 Task: Search one way flight ticket for 3 adults, 3 children in business from Santa Maria: Santa Maria Public Airport (capt G. Allan Hancock Field) to Laramie: Laramie Regional Airport on 5-3-2023. Choice of flights is Emirates. Number of bags: 1 carry on bag and 3 checked bags. Outbound departure time preference is 16:30.
Action: Mouse moved to (337, 143)
Screenshot: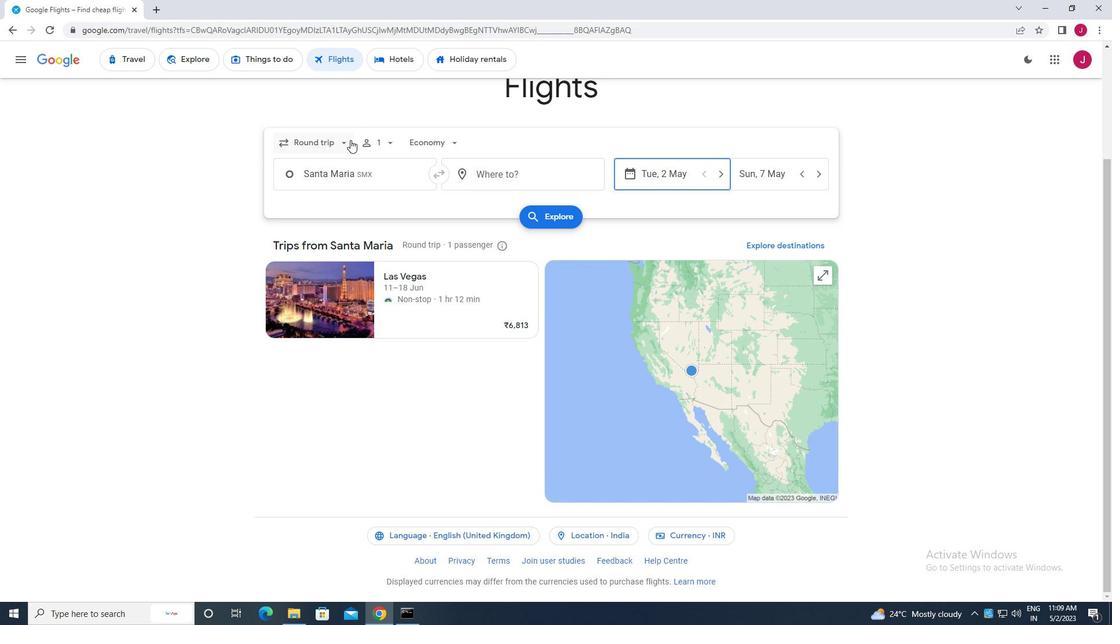 
Action: Mouse pressed left at (337, 143)
Screenshot: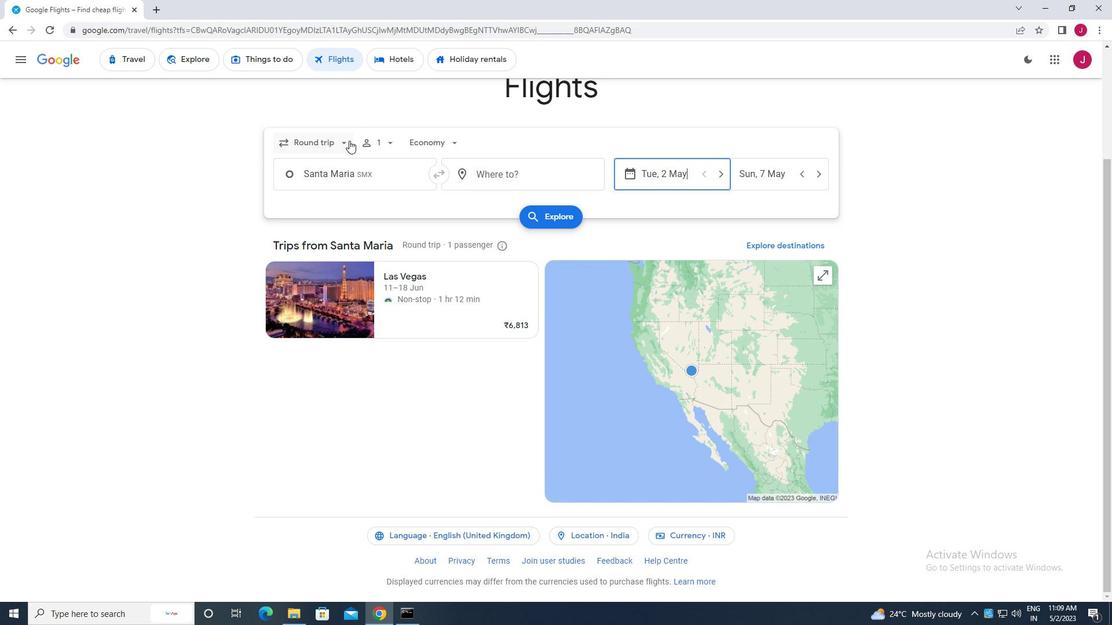 
Action: Mouse moved to (340, 198)
Screenshot: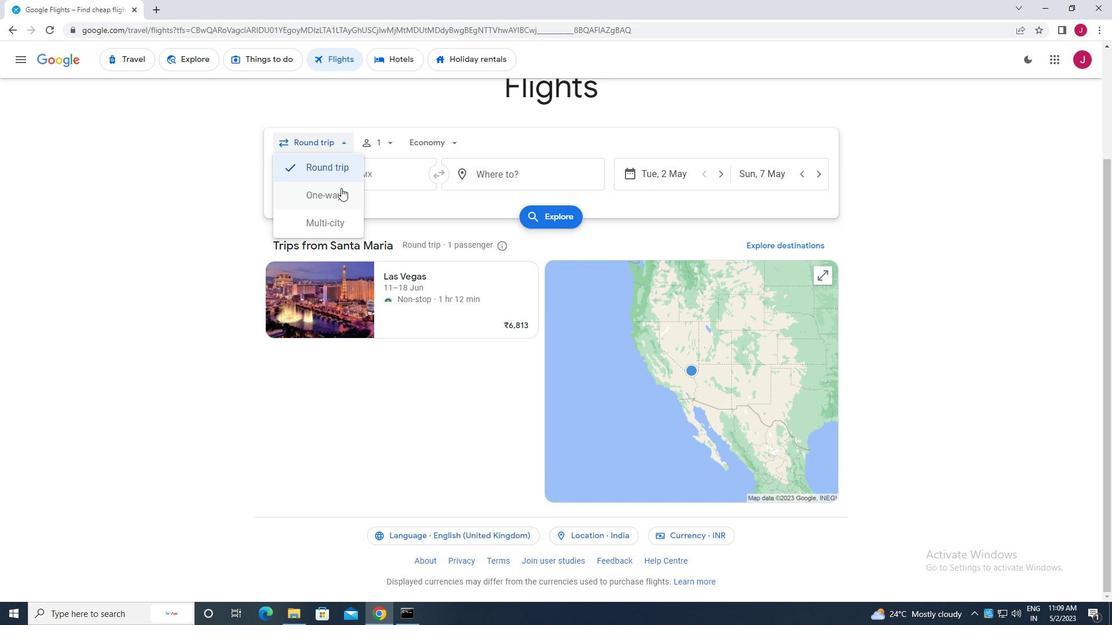 
Action: Mouse pressed left at (340, 198)
Screenshot: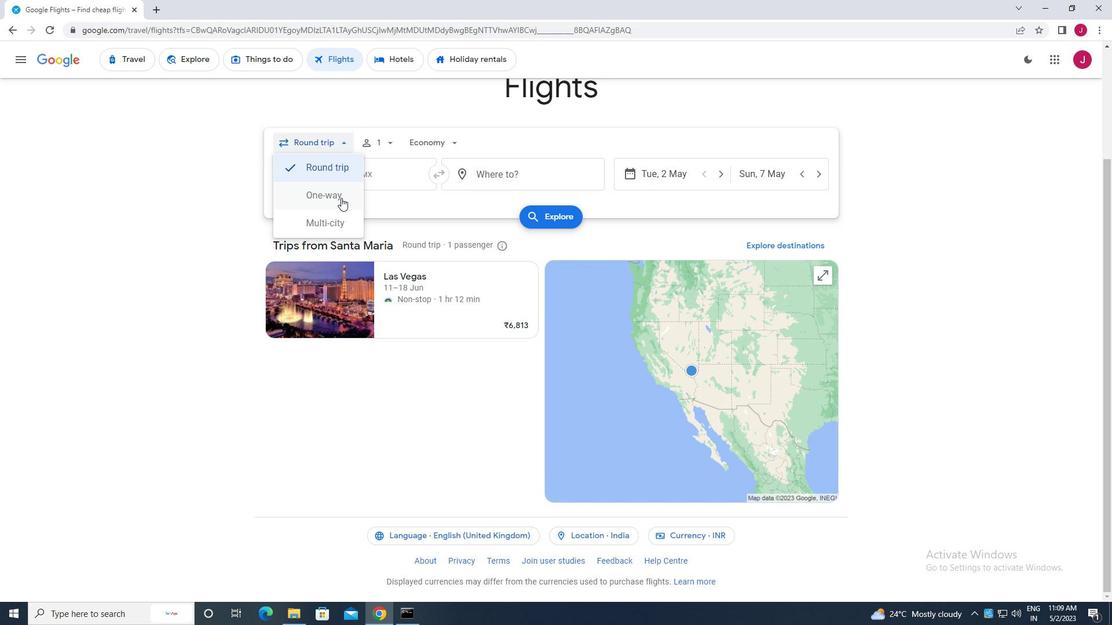 
Action: Mouse moved to (387, 140)
Screenshot: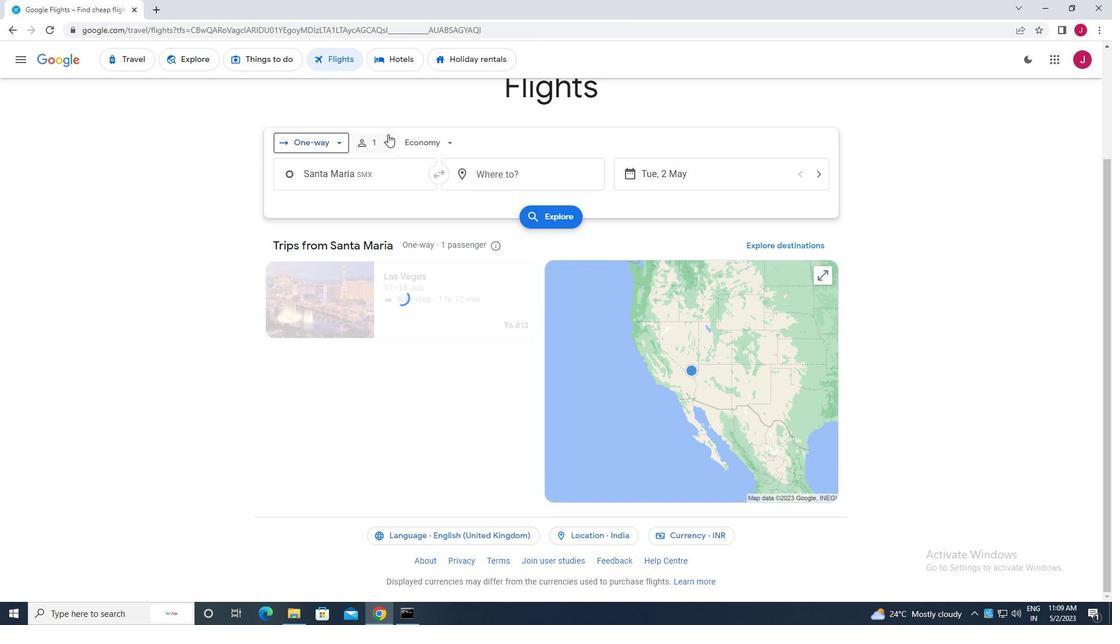 
Action: Mouse pressed left at (387, 140)
Screenshot: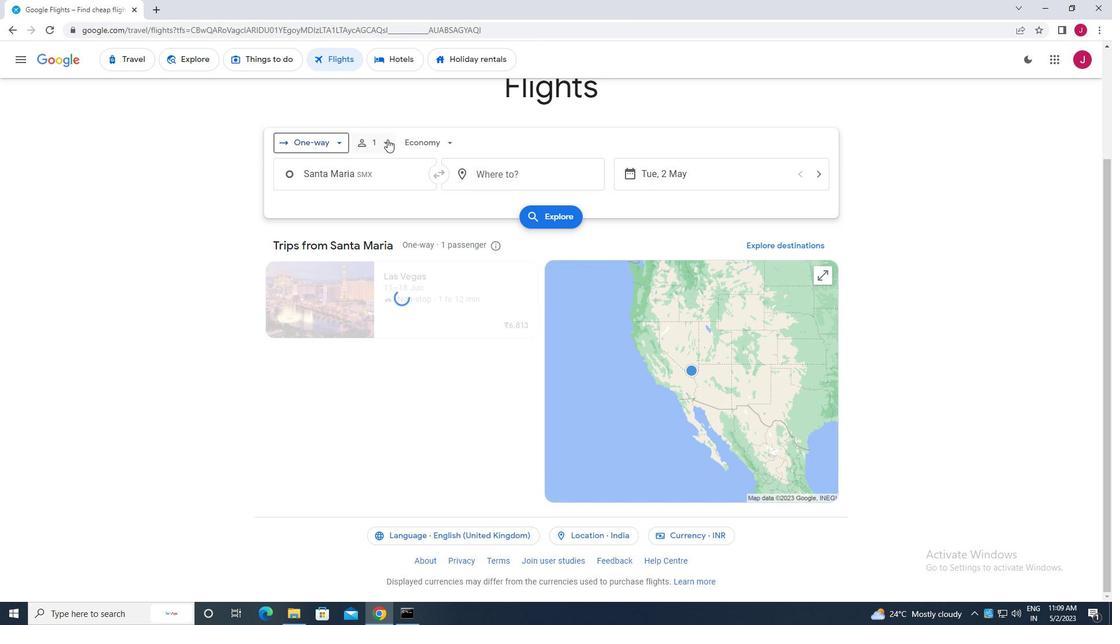 
Action: Mouse moved to (481, 170)
Screenshot: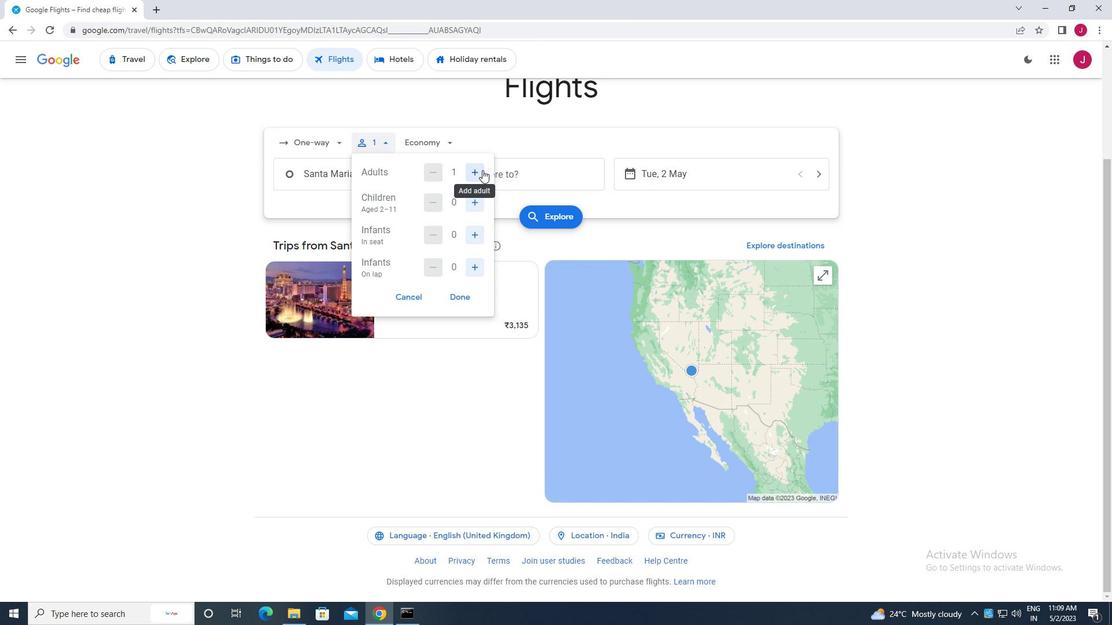 
Action: Mouse pressed left at (481, 170)
Screenshot: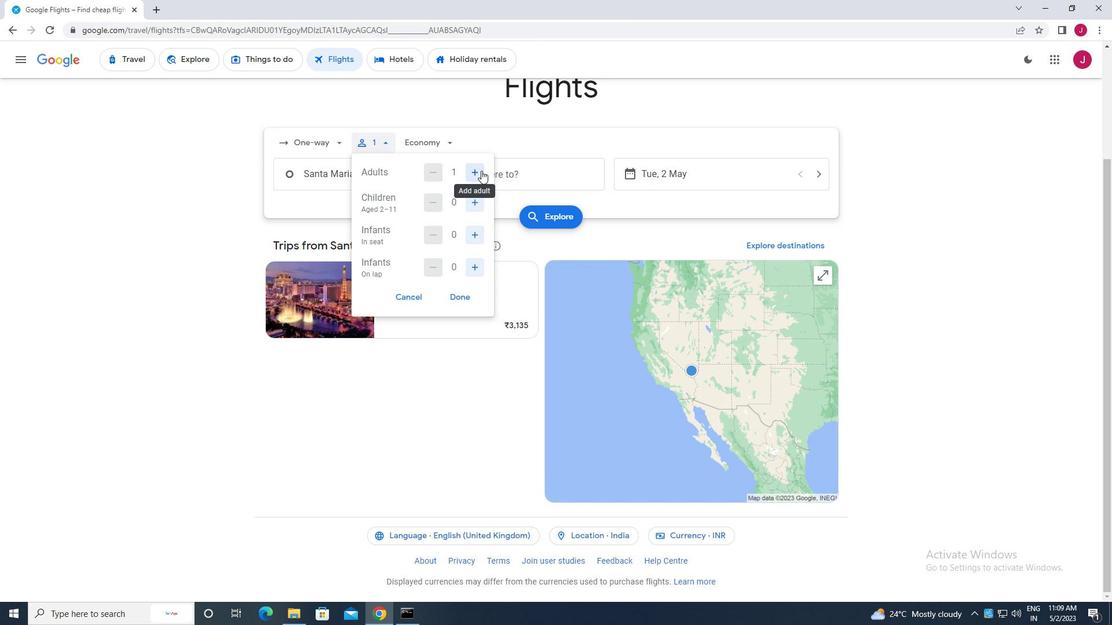 
Action: Mouse pressed left at (481, 170)
Screenshot: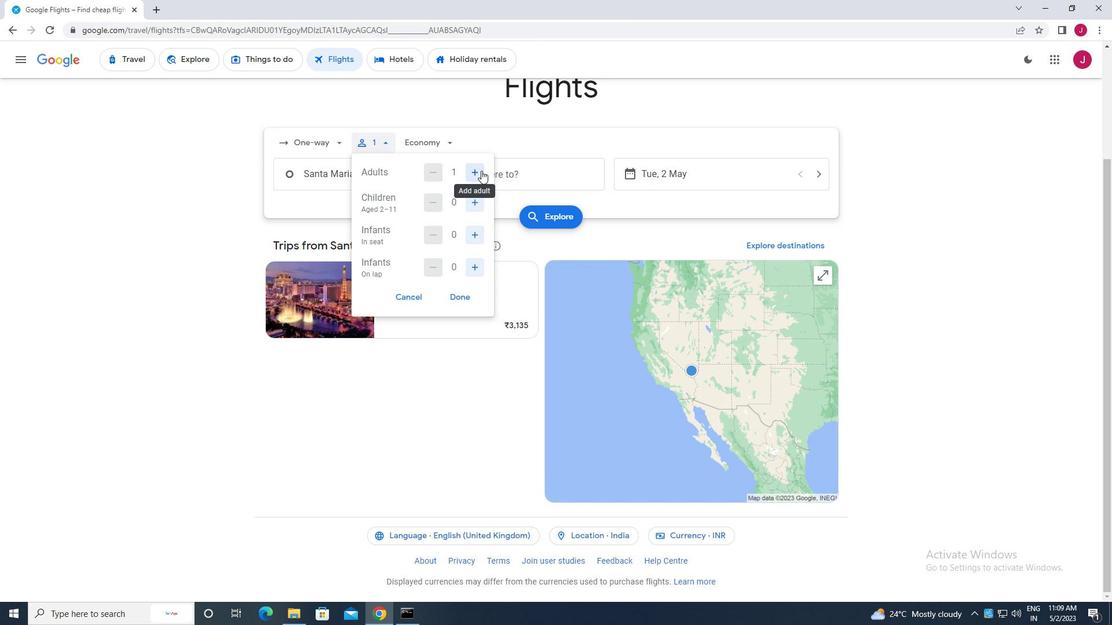 
Action: Mouse moved to (477, 203)
Screenshot: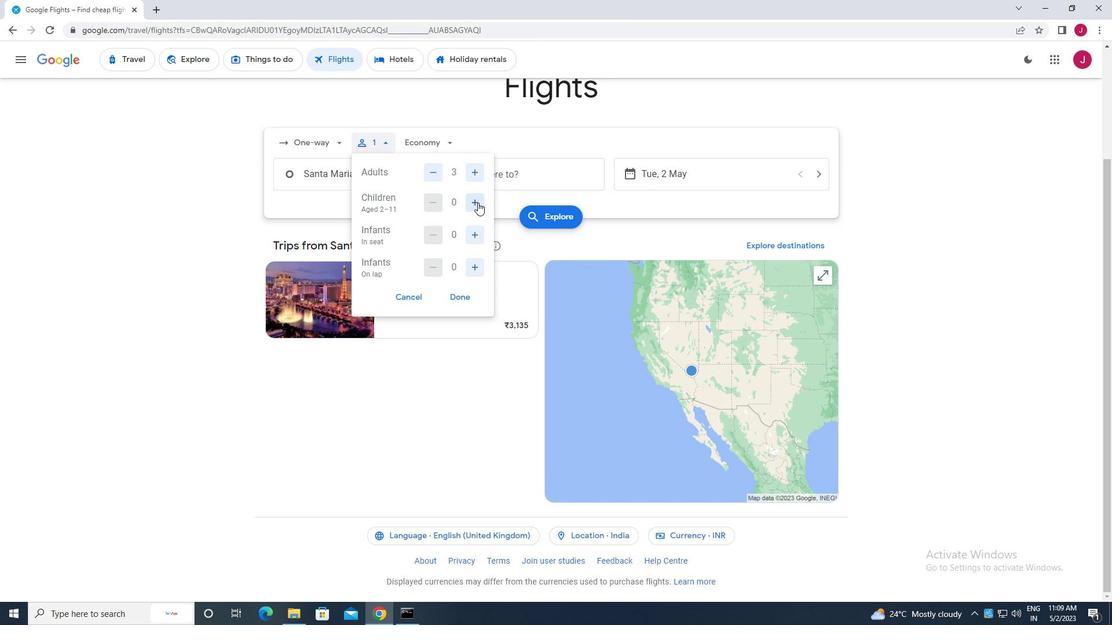 
Action: Mouse pressed left at (477, 203)
Screenshot: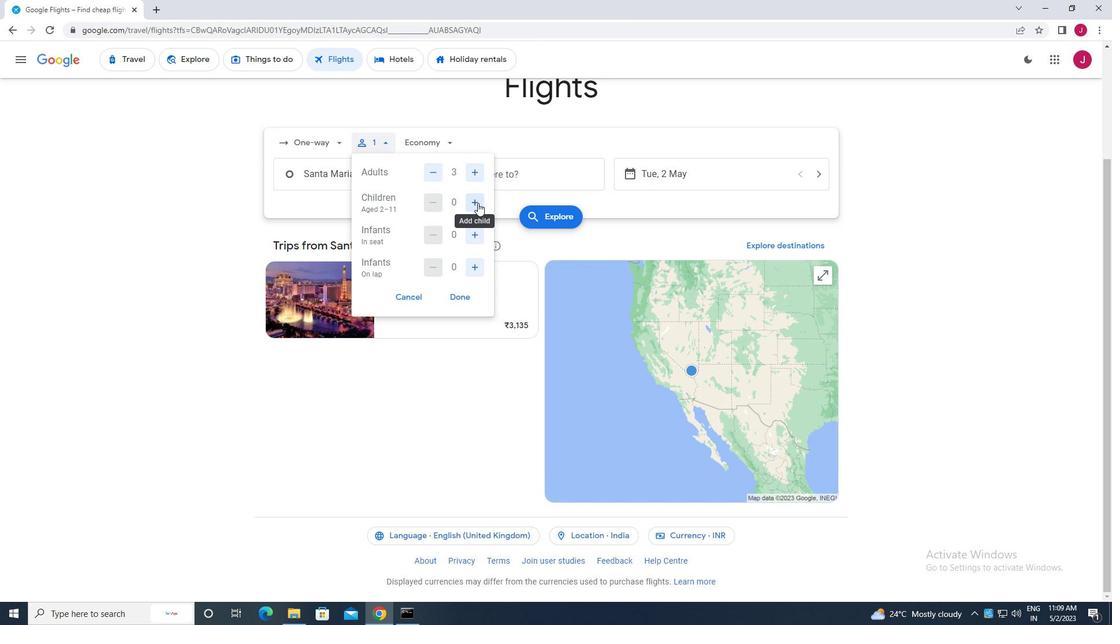 
Action: Mouse pressed left at (477, 203)
Screenshot: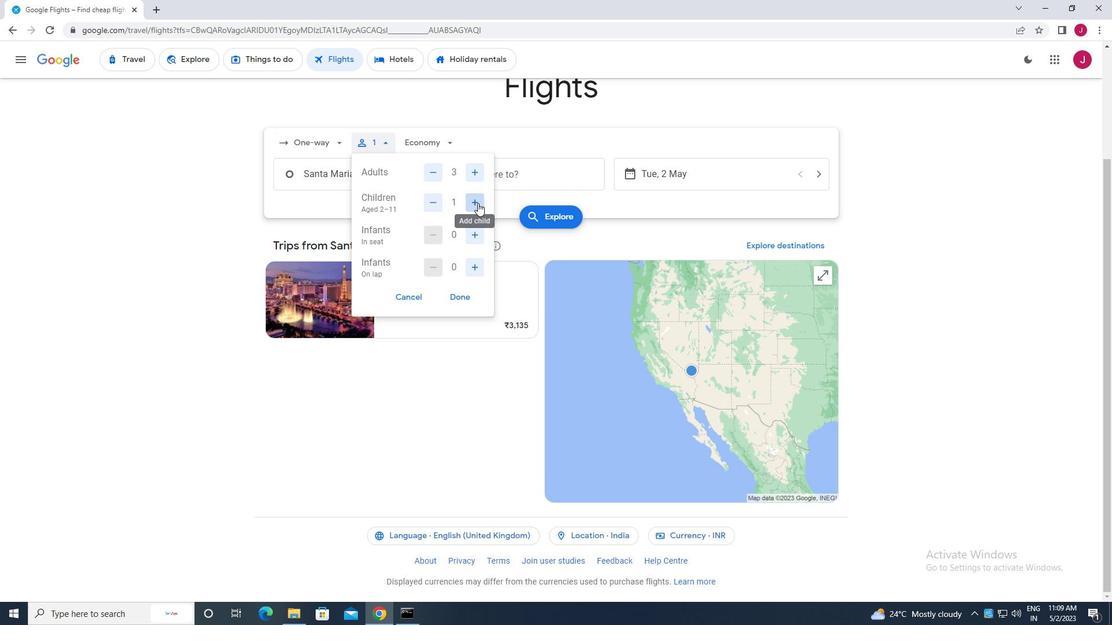 
Action: Mouse pressed left at (477, 203)
Screenshot: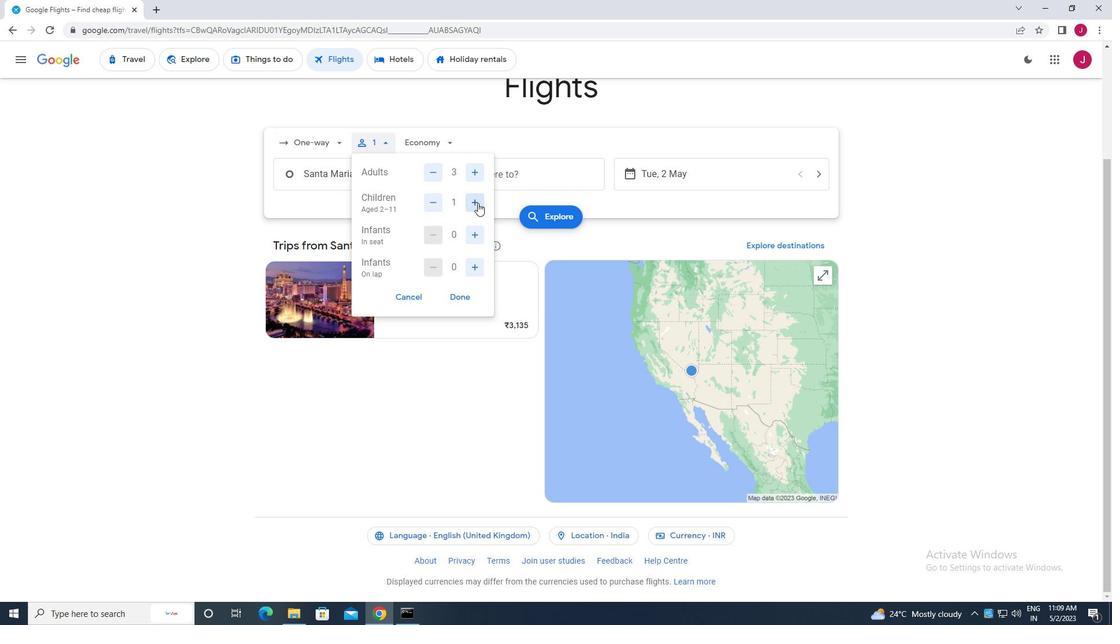 
Action: Mouse moved to (465, 292)
Screenshot: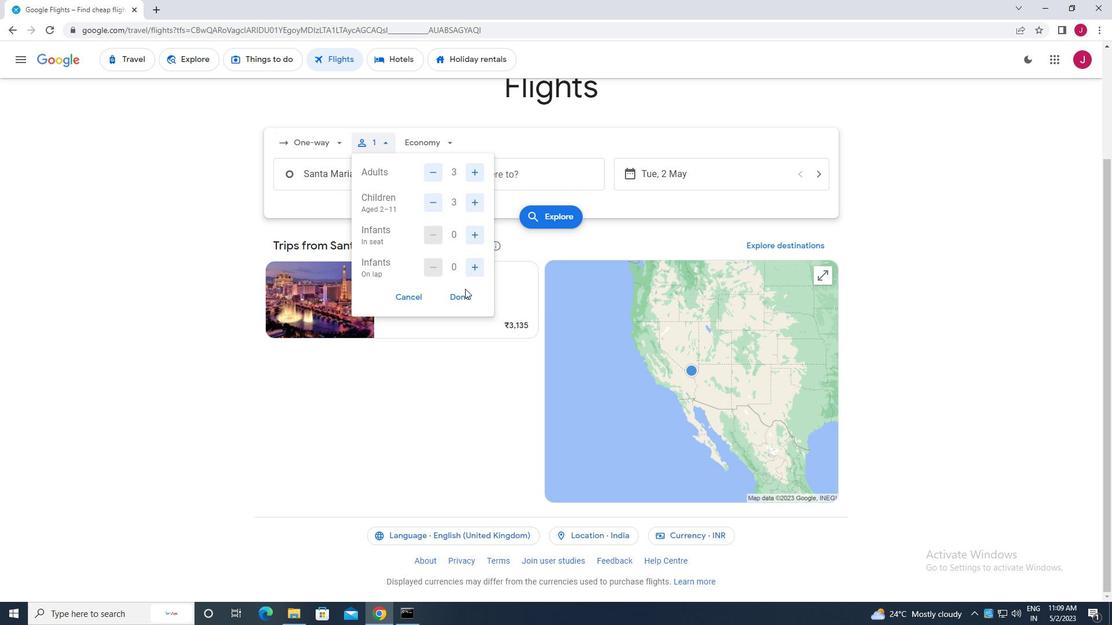 
Action: Mouse pressed left at (465, 292)
Screenshot: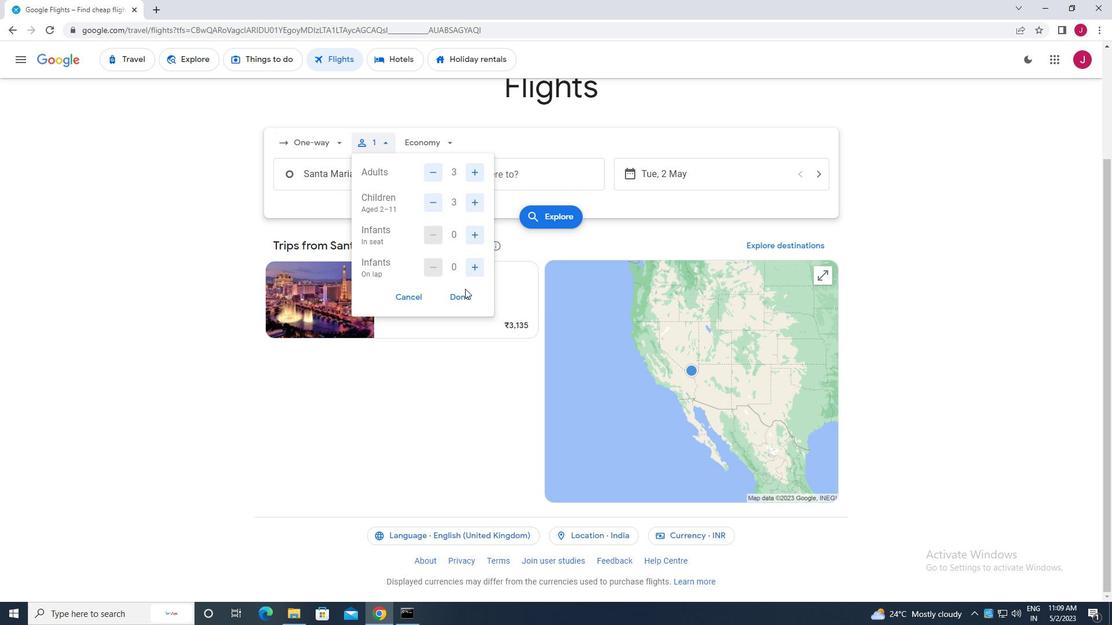 
Action: Mouse moved to (435, 144)
Screenshot: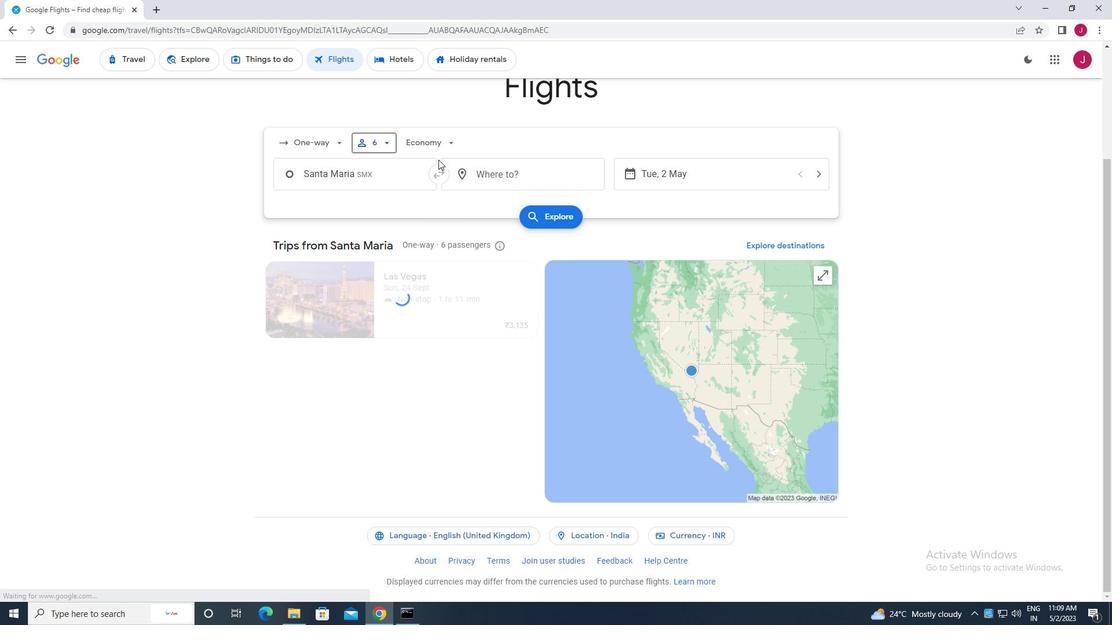 
Action: Mouse pressed left at (435, 144)
Screenshot: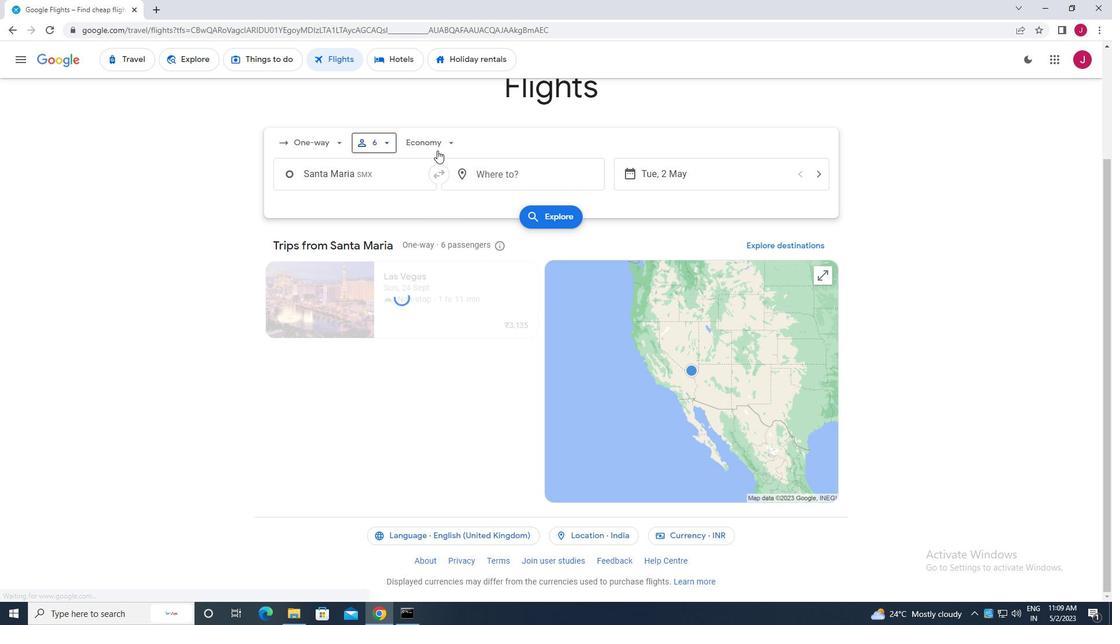 
Action: Mouse moved to (439, 223)
Screenshot: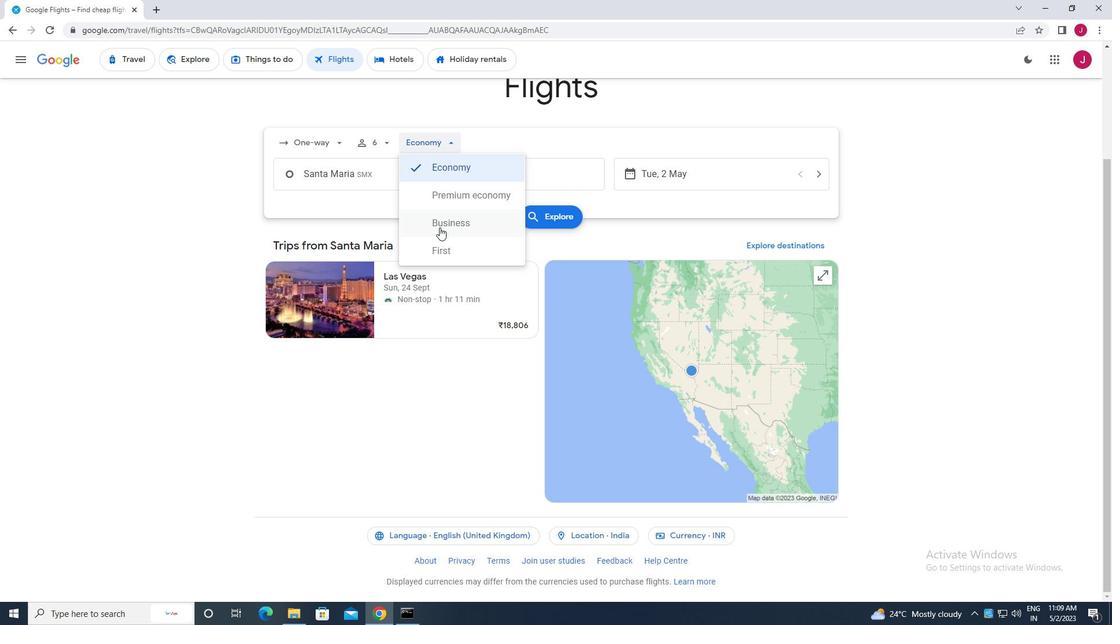 
Action: Mouse pressed left at (439, 223)
Screenshot: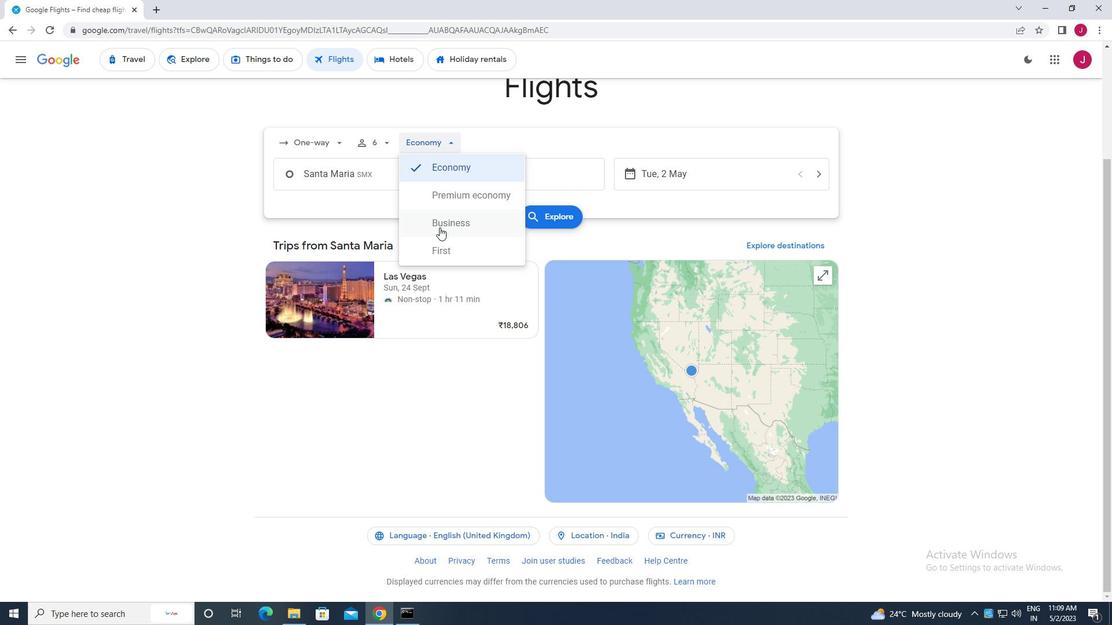 
Action: Mouse moved to (376, 170)
Screenshot: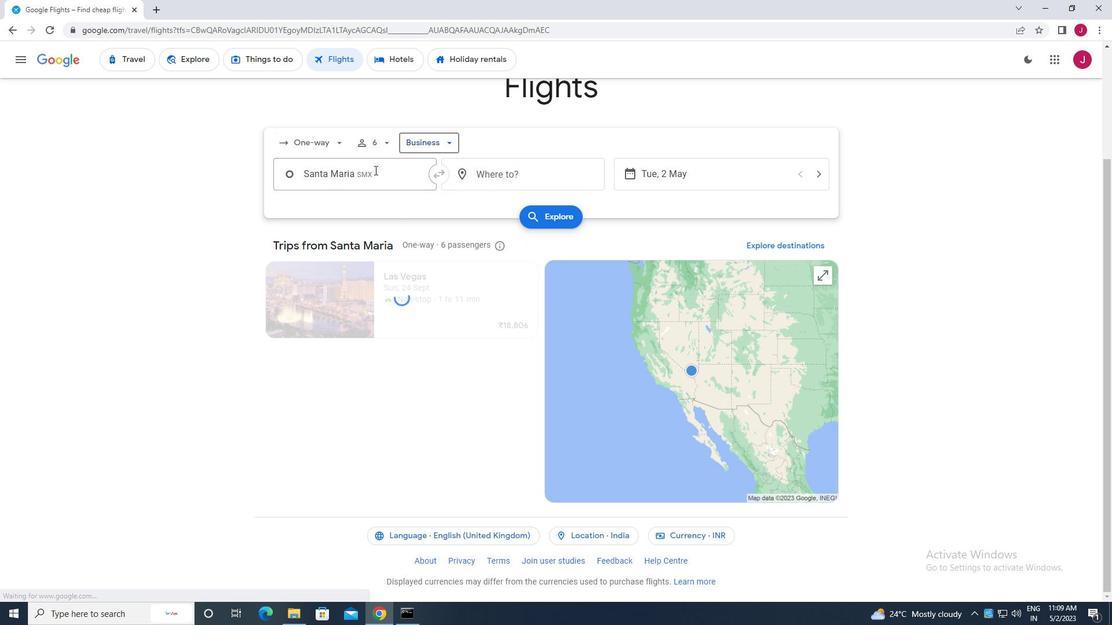 
Action: Mouse pressed left at (376, 170)
Screenshot: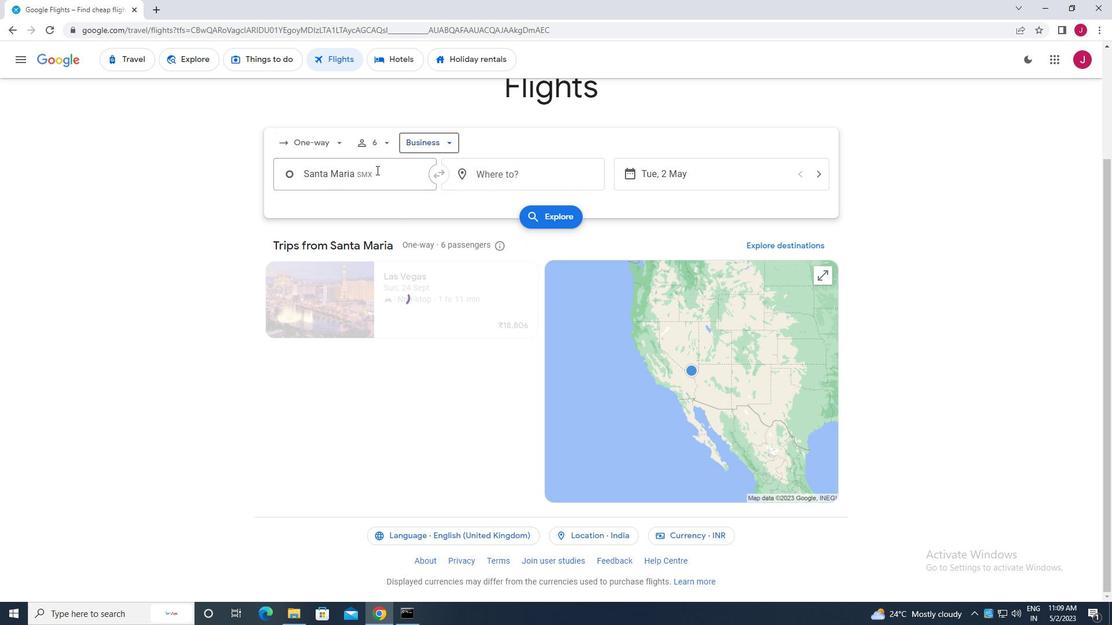 
Action: Mouse moved to (378, 170)
Screenshot: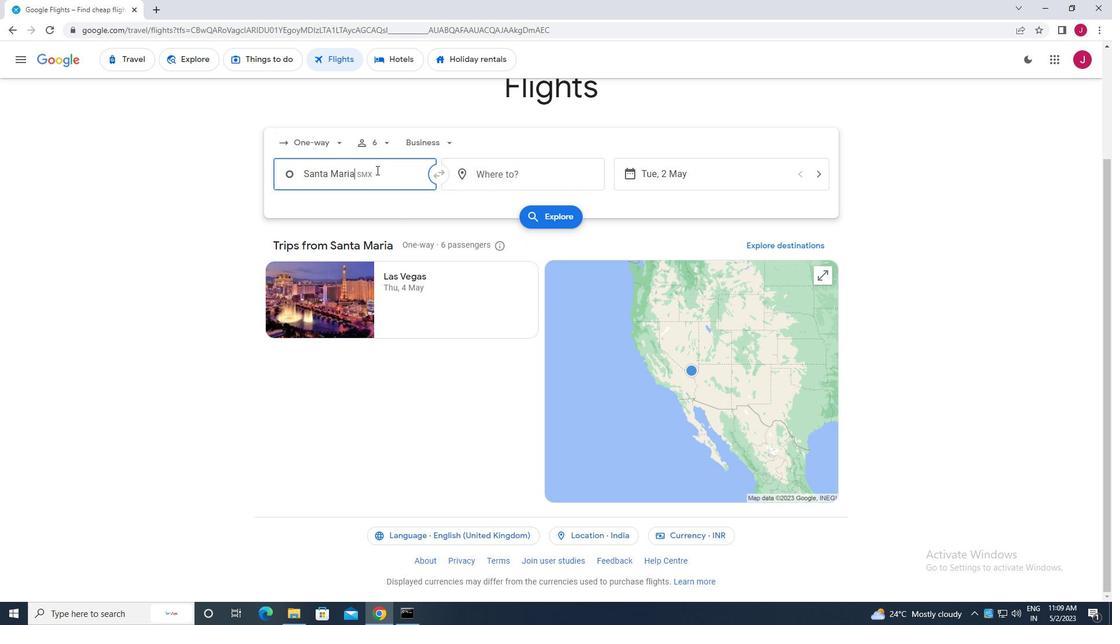 
Action: Key pressed santa<Key.space>maria<Key.space>publ
Screenshot: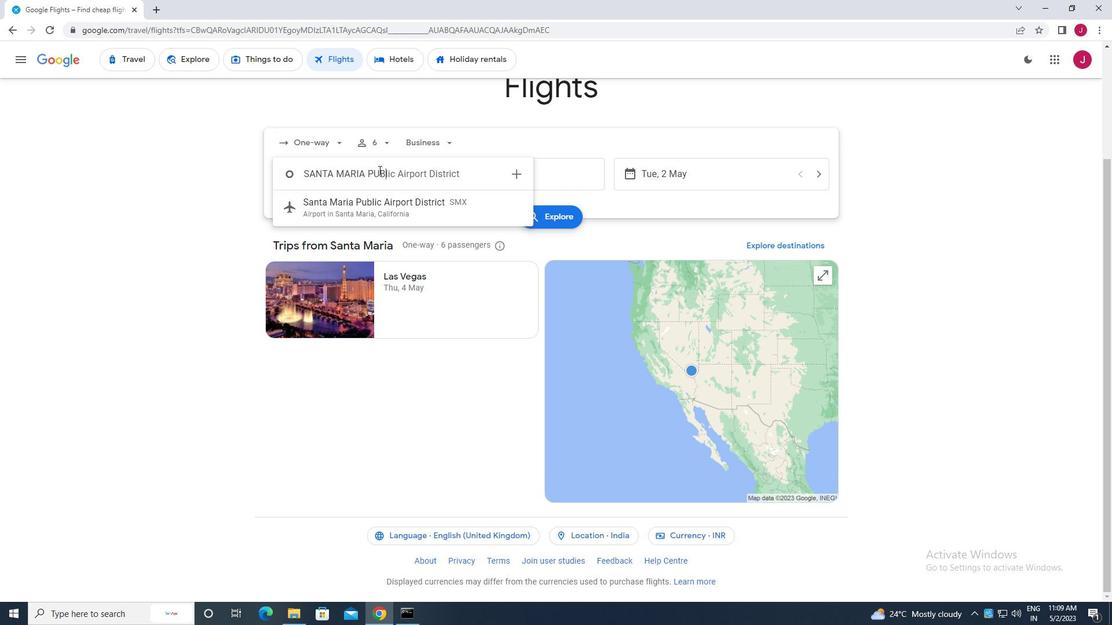 
Action: Mouse moved to (422, 206)
Screenshot: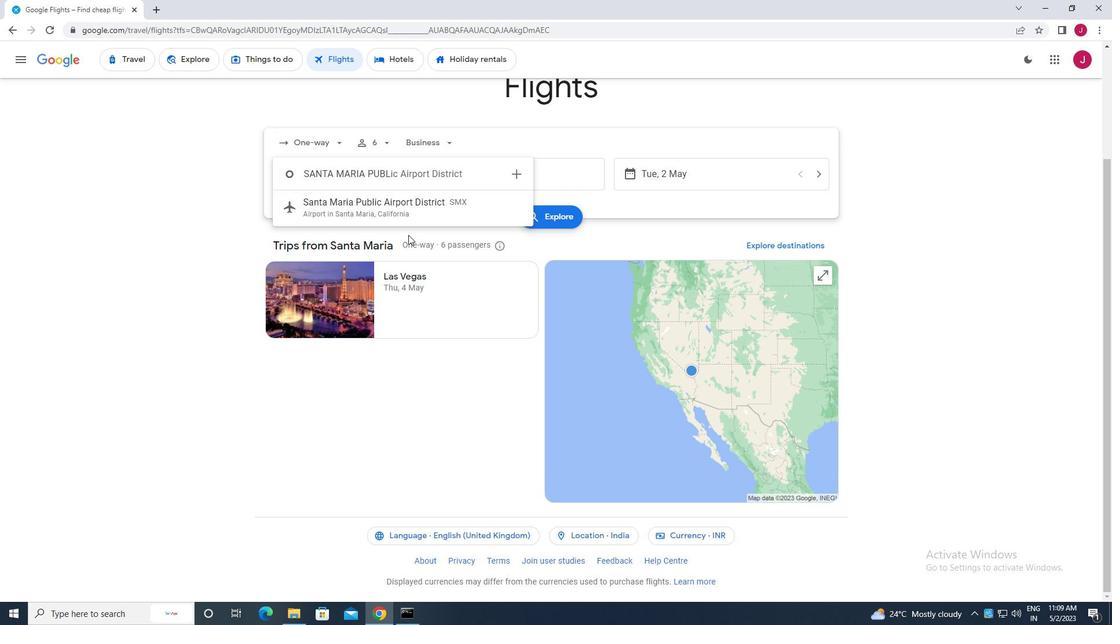 
Action: Mouse pressed left at (422, 206)
Screenshot: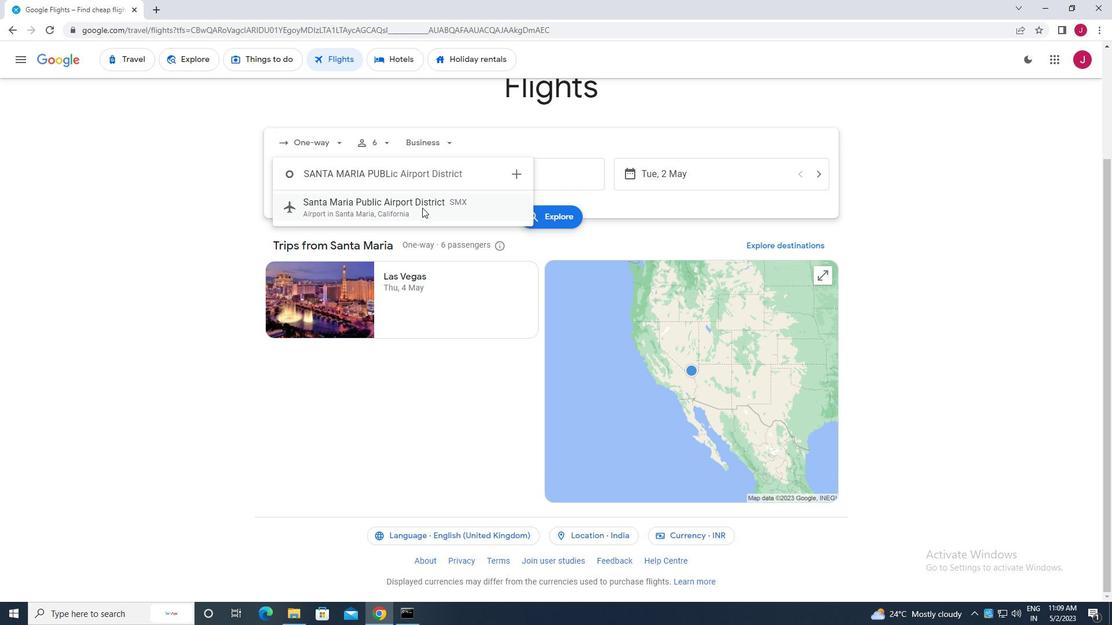 
Action: Mouse moved to (510, 173)
Screenshot: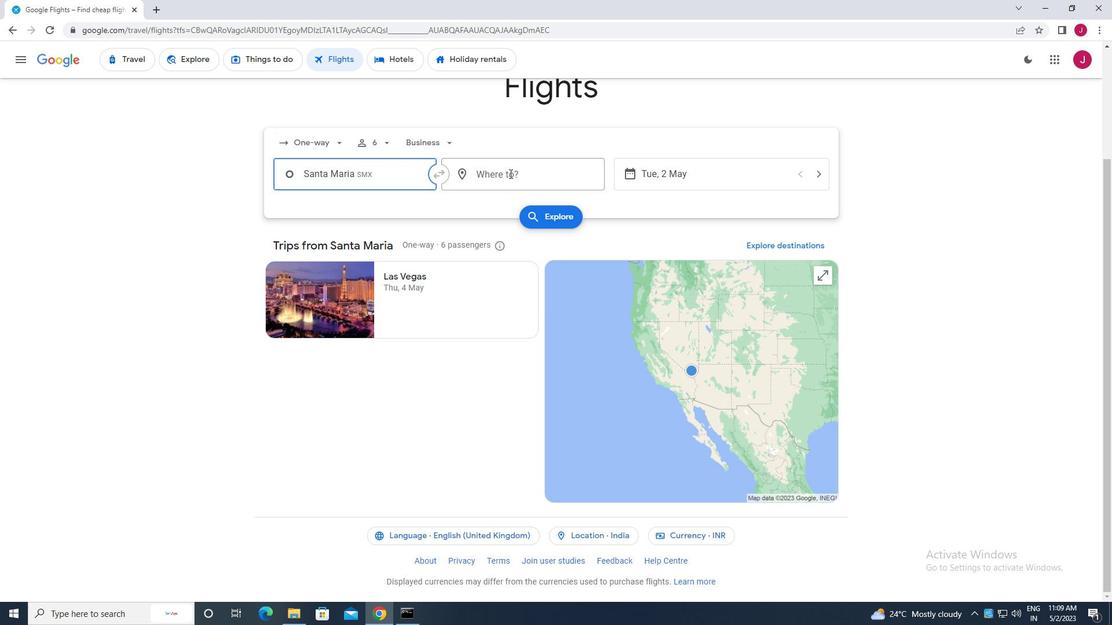 
Action: Mouse pressed left at (510, 173)
Screenshot: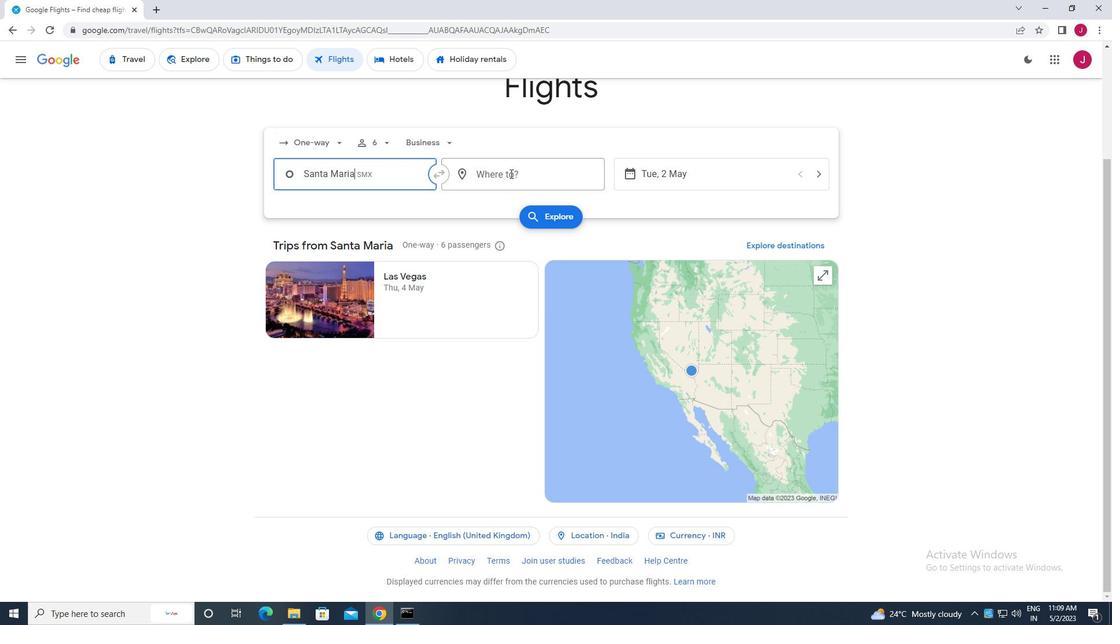 
Action: Key pressed laram
Screenshot: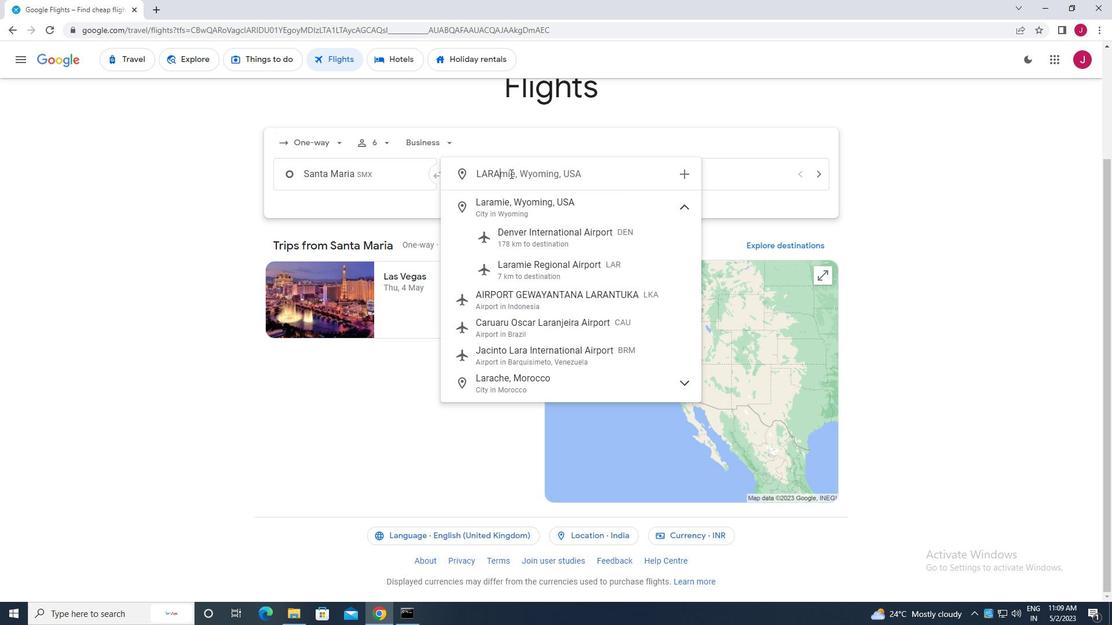 
Action: Mouse moved to (545, 265)
Screenshot: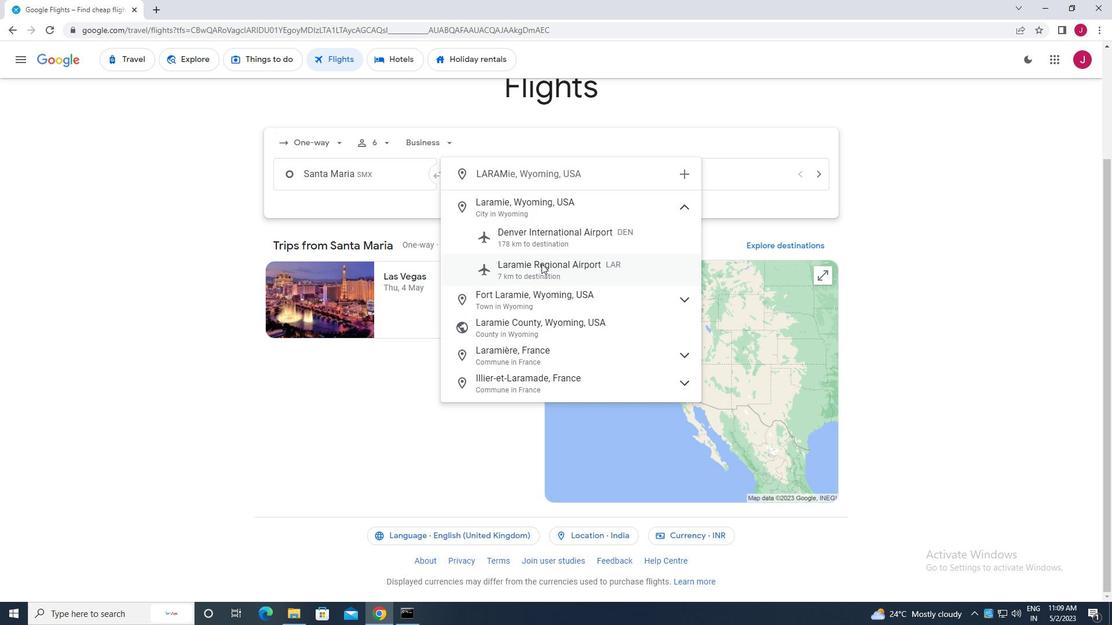 
Action: Mouse pressed left at (545, 265)
Screenshot: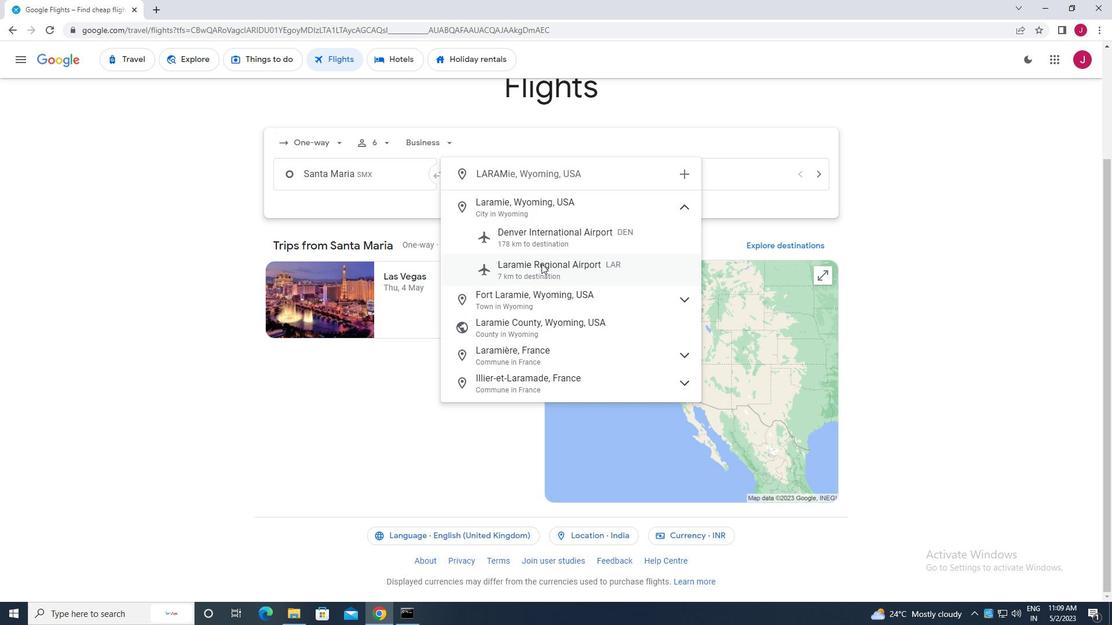 
Action: Mouse moved to (649, 174)
Screenshot: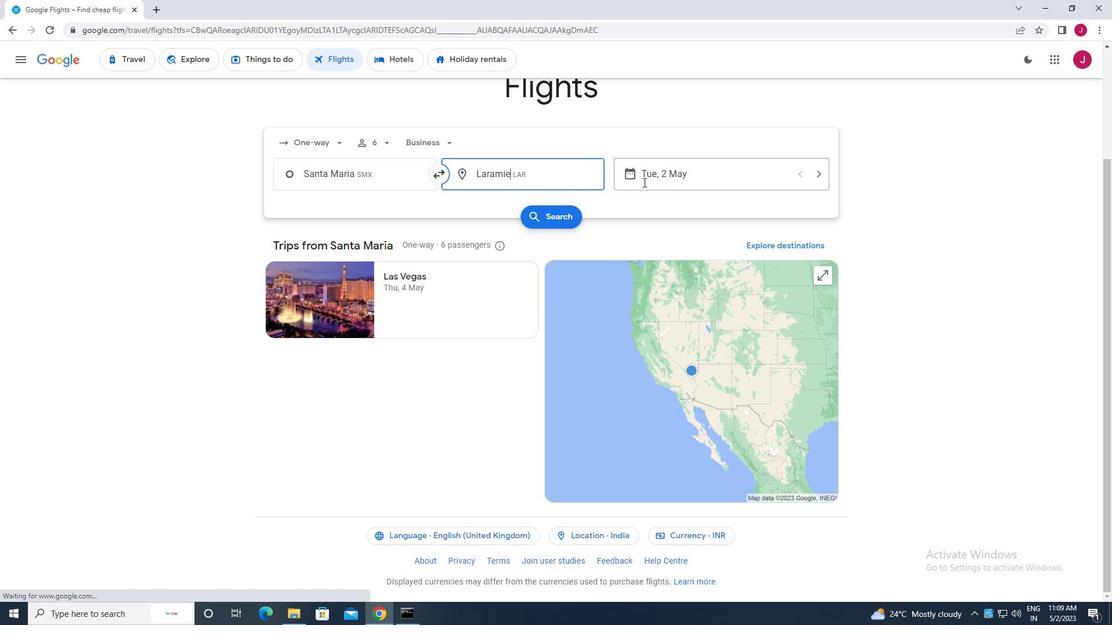 
Action: Mouse pressed left at (649, 174)
Screenshot: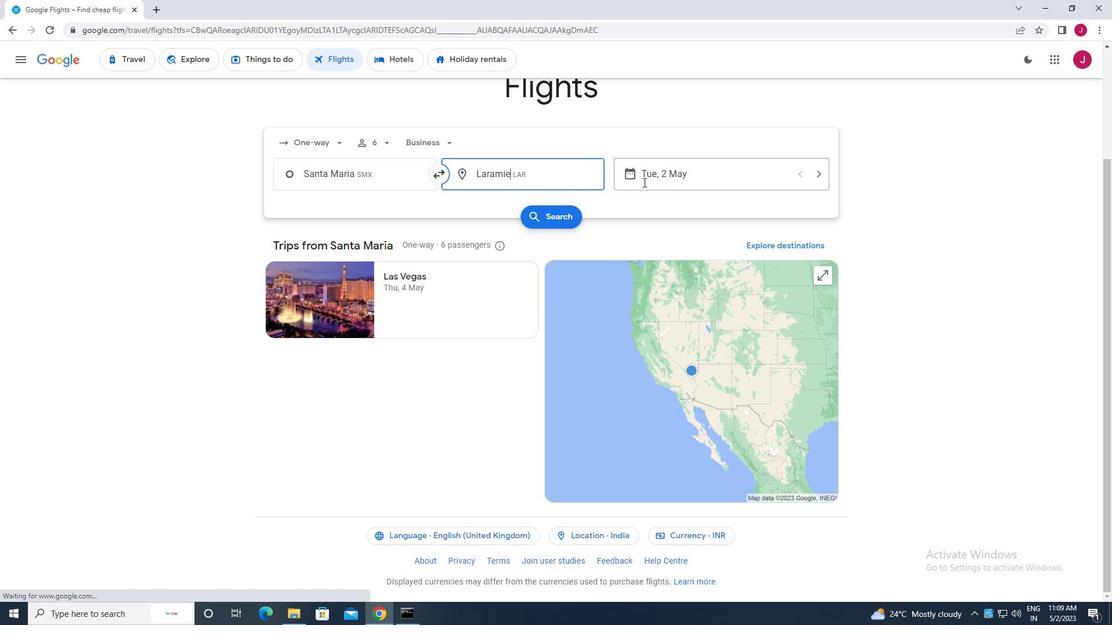 
Action: Mouse moved to (496, 269)
Screenshot: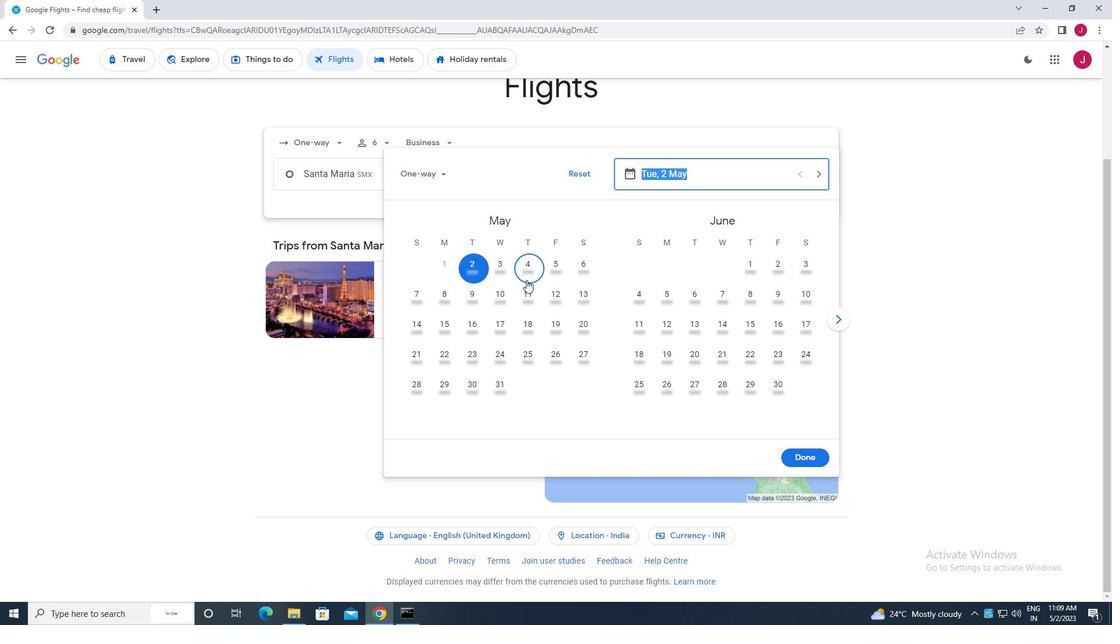 
Action: Mouse pressed left at (496, 269)
Screenshot: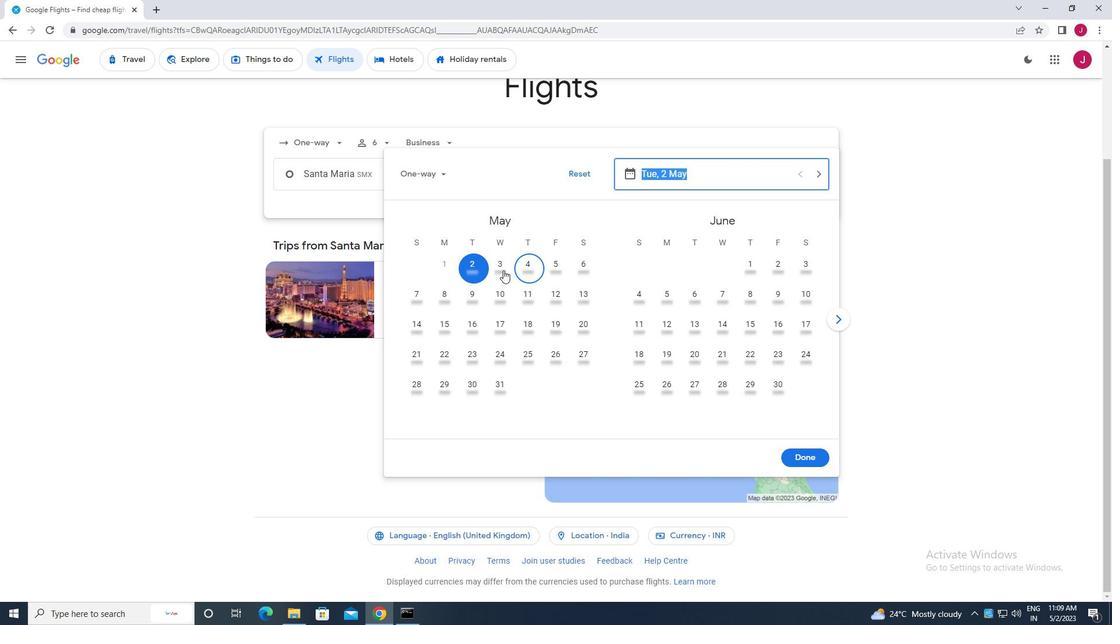 
Action: Mouse moved to (795, 457)
Screenshot: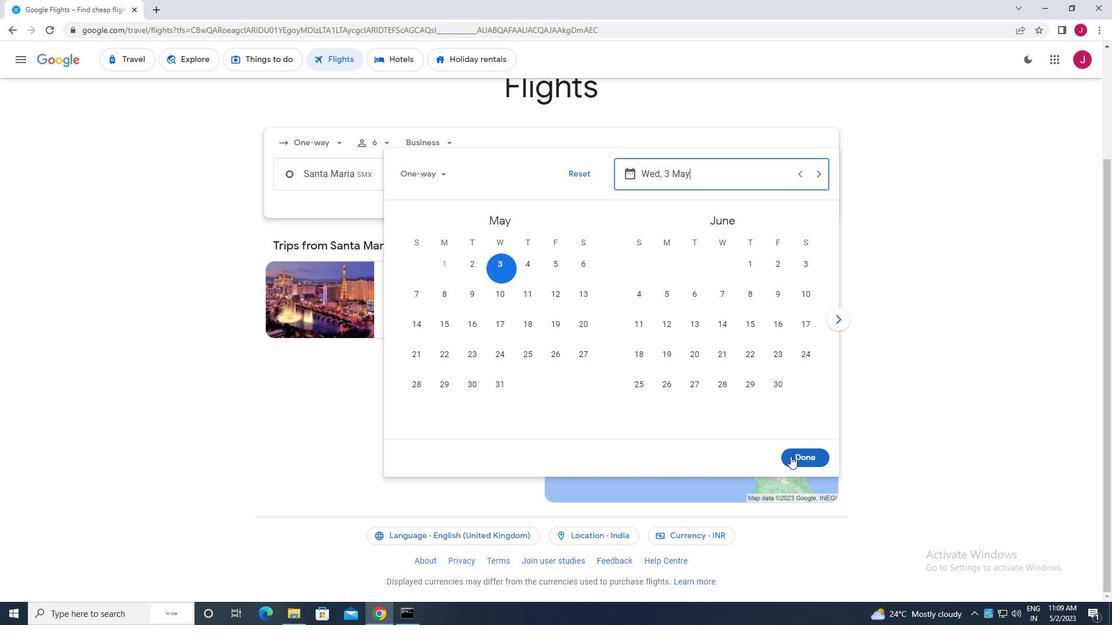 
Action: Mouse pressed left at (795, 457)
Screenshot: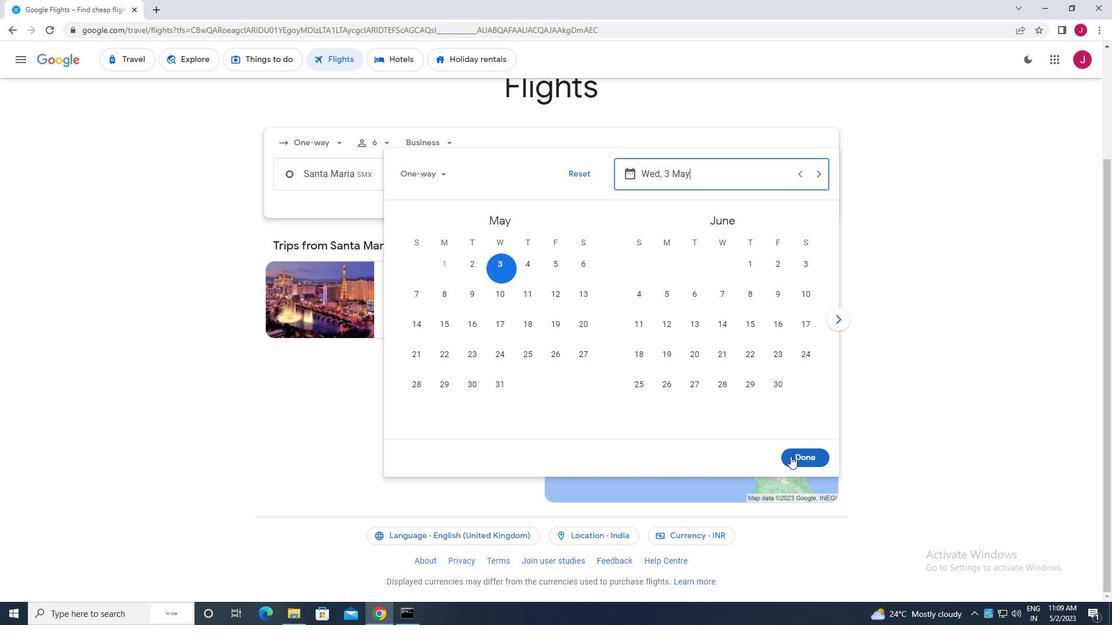 
Action: Mouse moved to (543, 207)
Screenshot: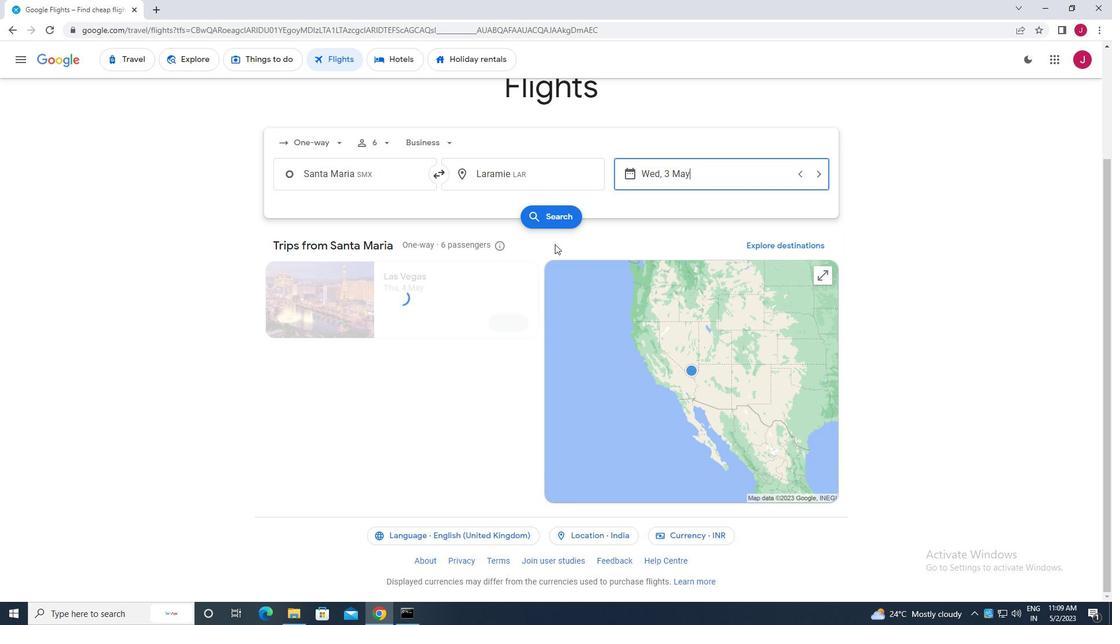 
Action: Mouse pressed left at (543, 207)
Screenshot: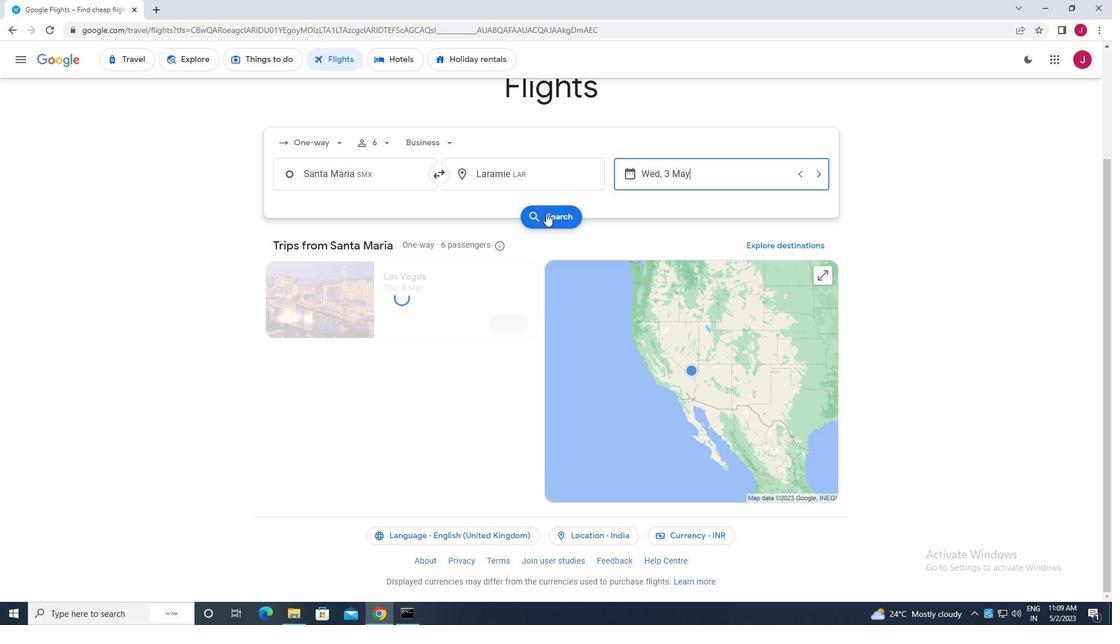 
Action: Mouse moved to (292, 160)
Screenshot: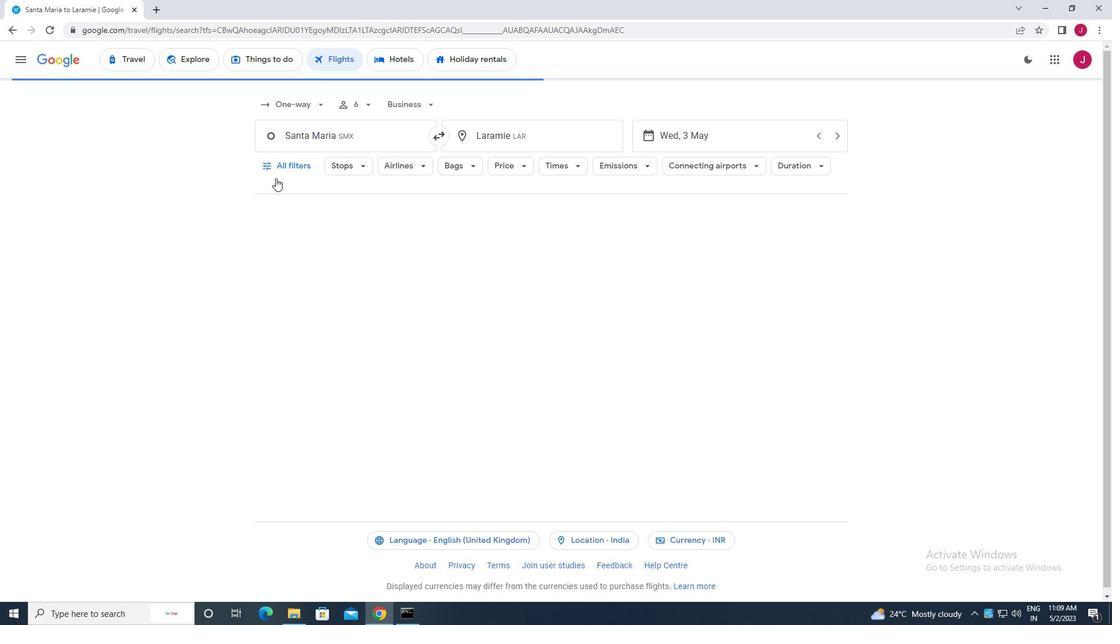 
Action: Mouse pressed left at (292, 160)
Screenshot: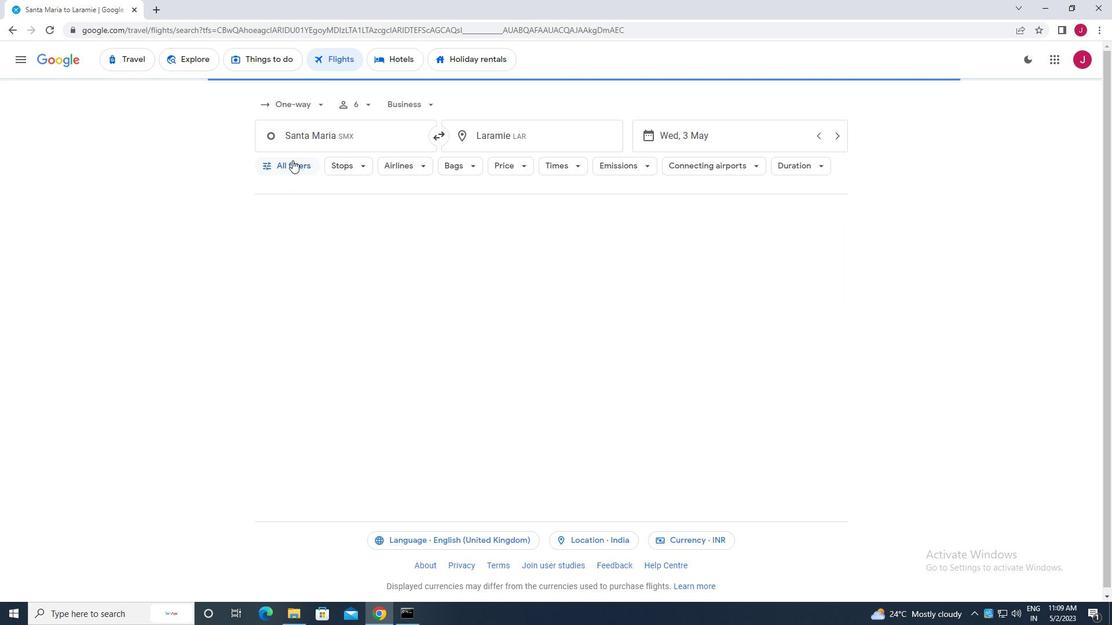 
Action: Mouse moved to (333, 209)
Screenshot: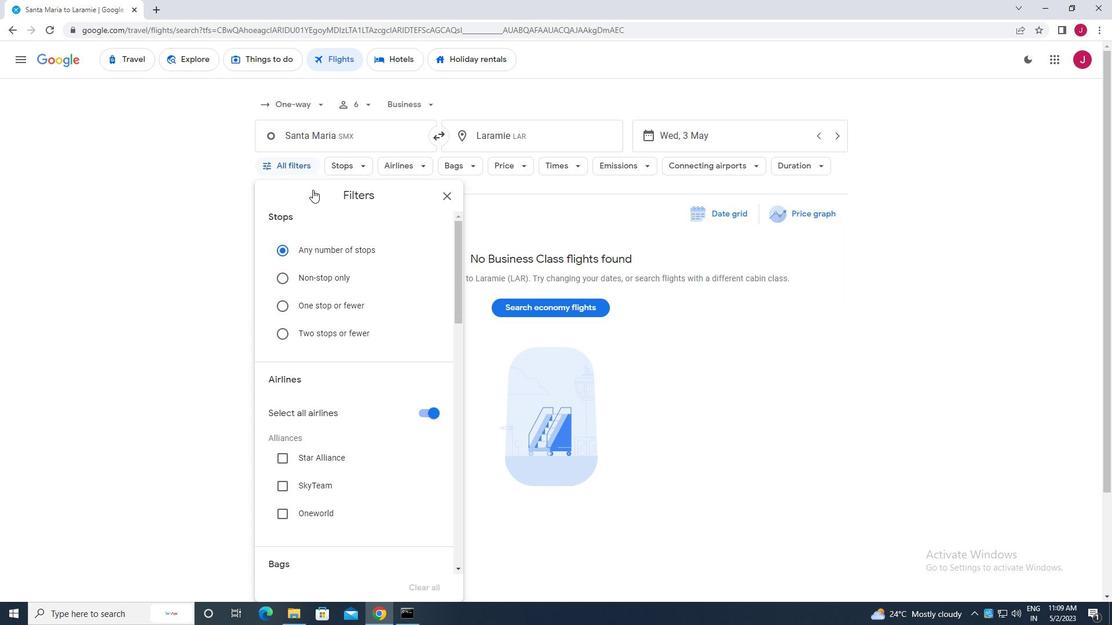 
Action: Mouse scrolled (333, 209) with delta (0, 0)
Screenshot: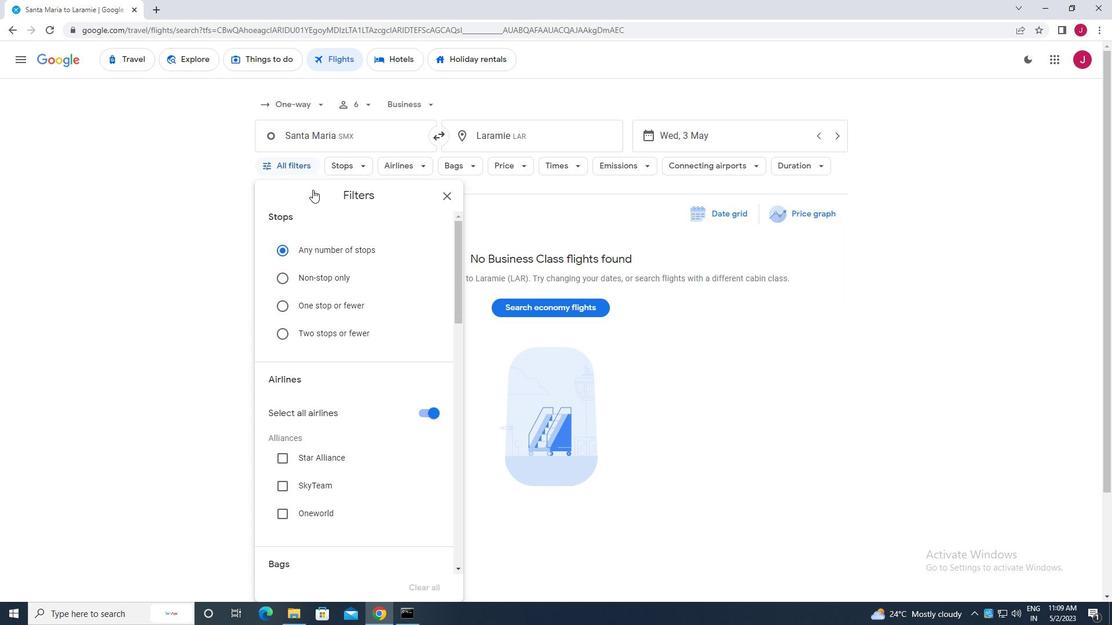 
Action: Mouse scrolled (333, 209) with delta (0, 0)
Screenshot: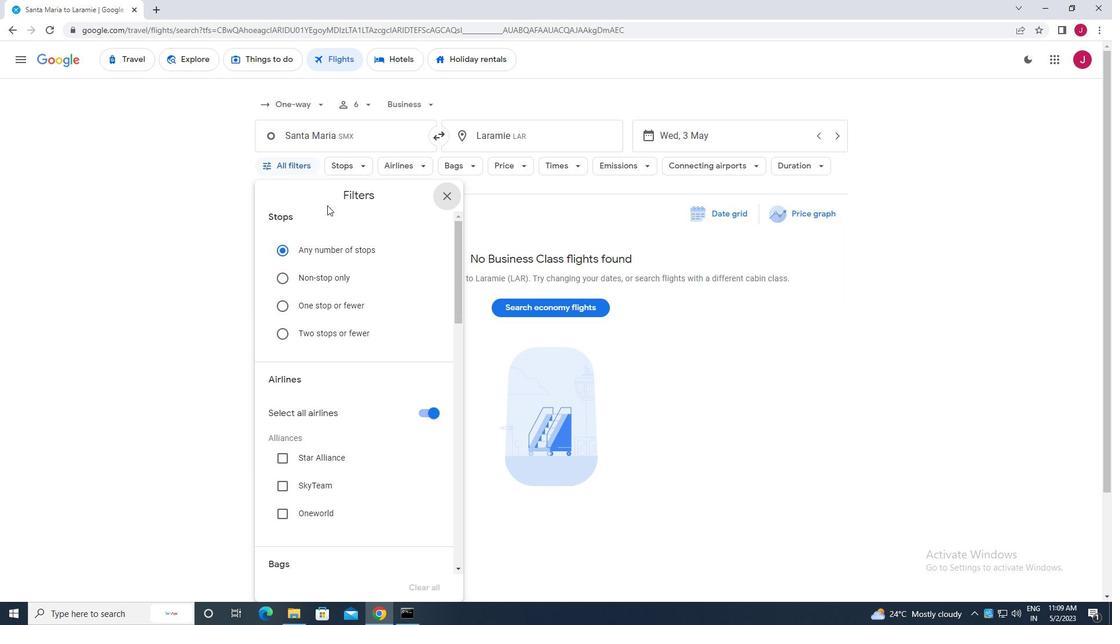 
Action: Mouse moved to (429, 295)
Screenshot: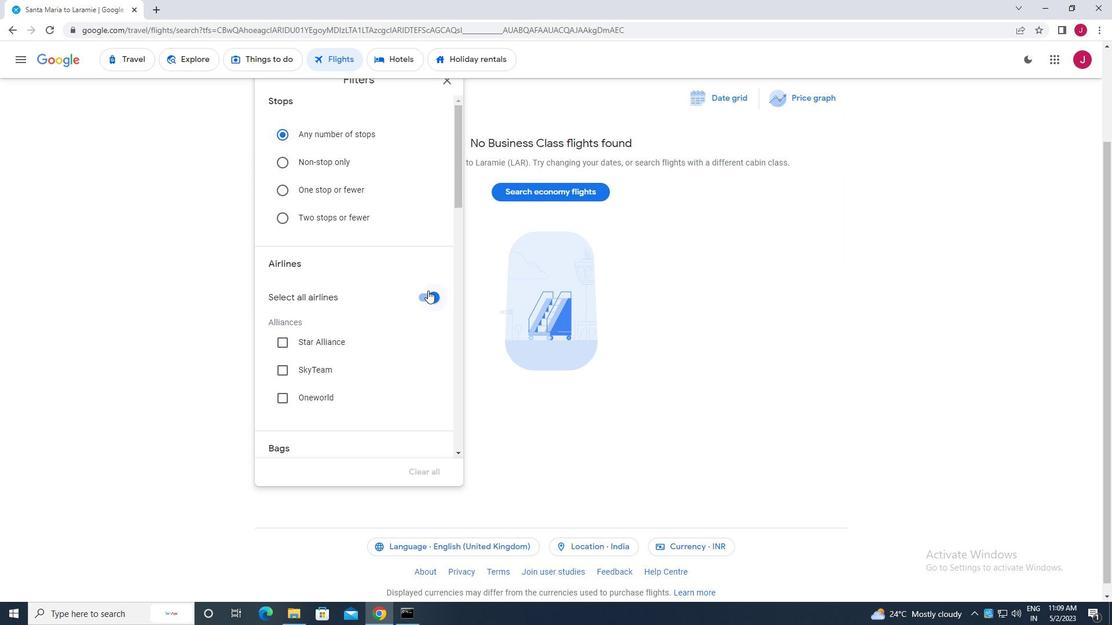 
Action: Mouse pressed left at (429, 295)
Screenshot: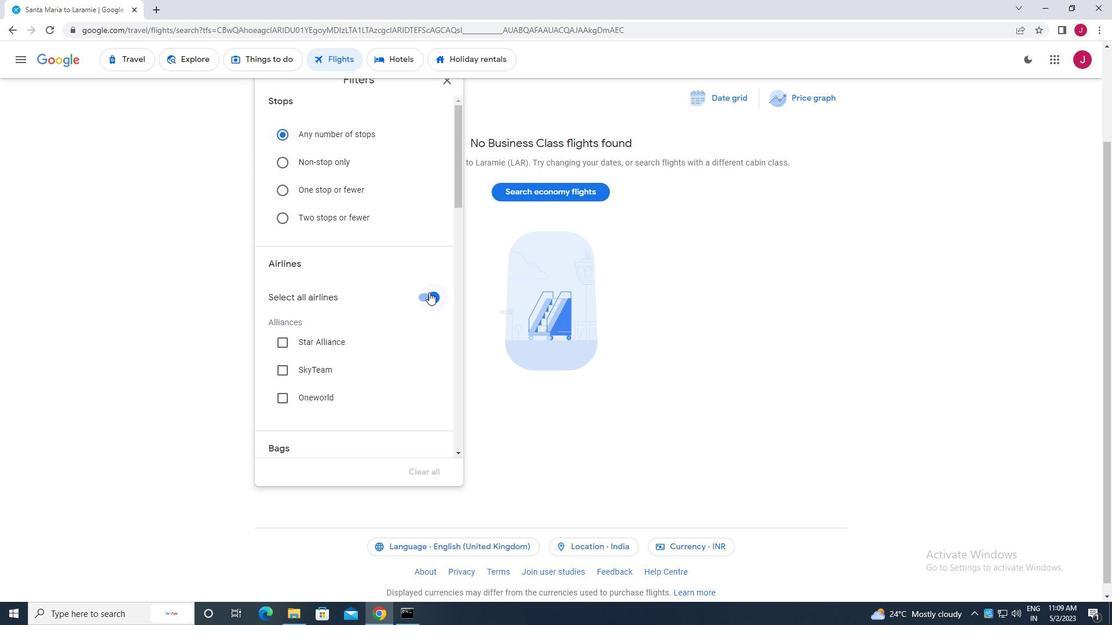 
Action: Mouse moved to (379, 289)
Screenshot: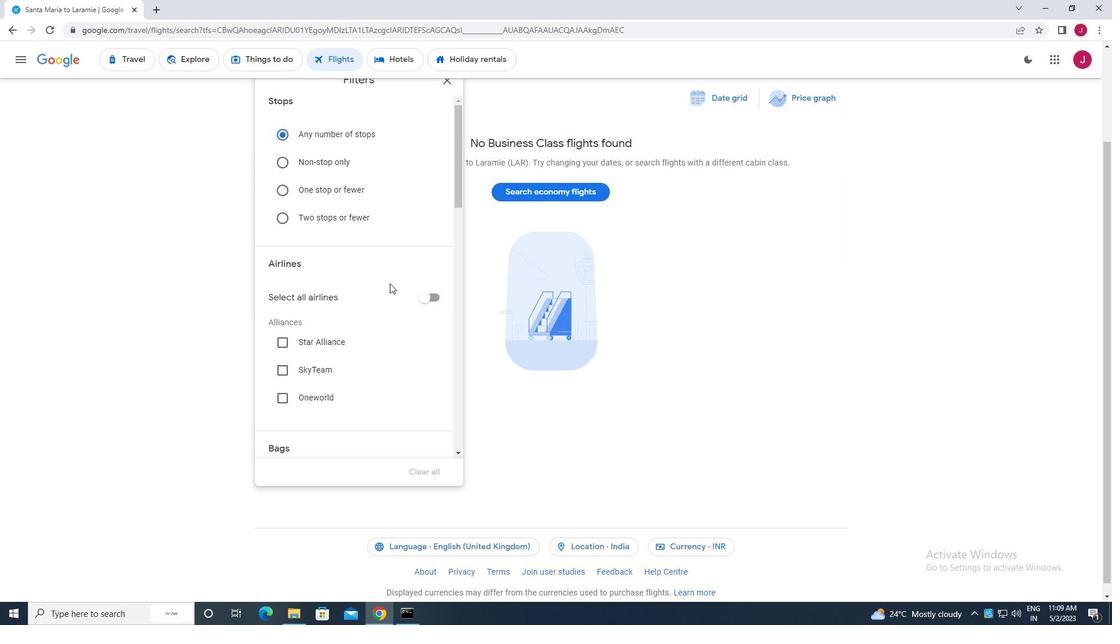 
Action: Mouse scrolled (379, 289) with delta (0, 0)
Screenshot: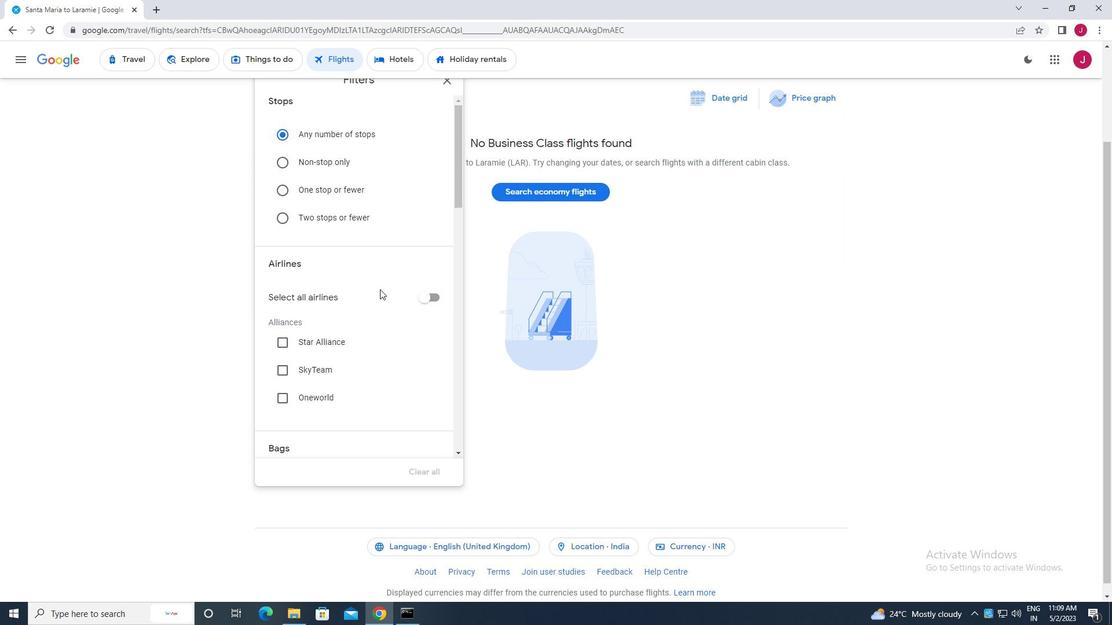 
Action: Mouse moved to (342, 196)
Screenshot: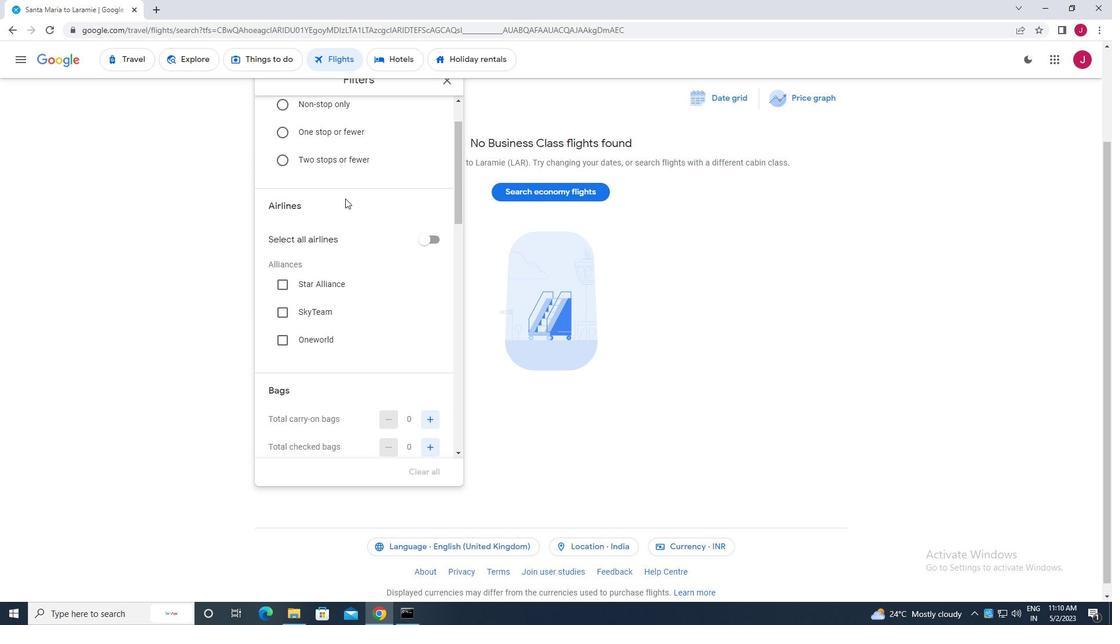 
Action: Mouse scrolled (342, 195) with delta (0, 0)
Screenshot: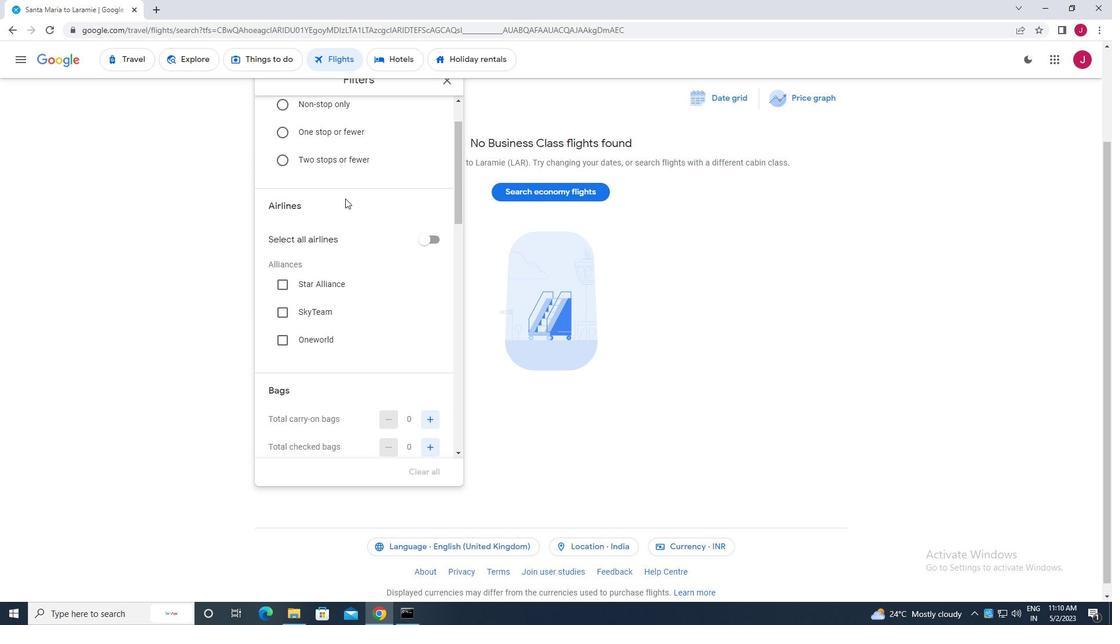 
Action: Mouse moved to (343, 201)
Screenshot: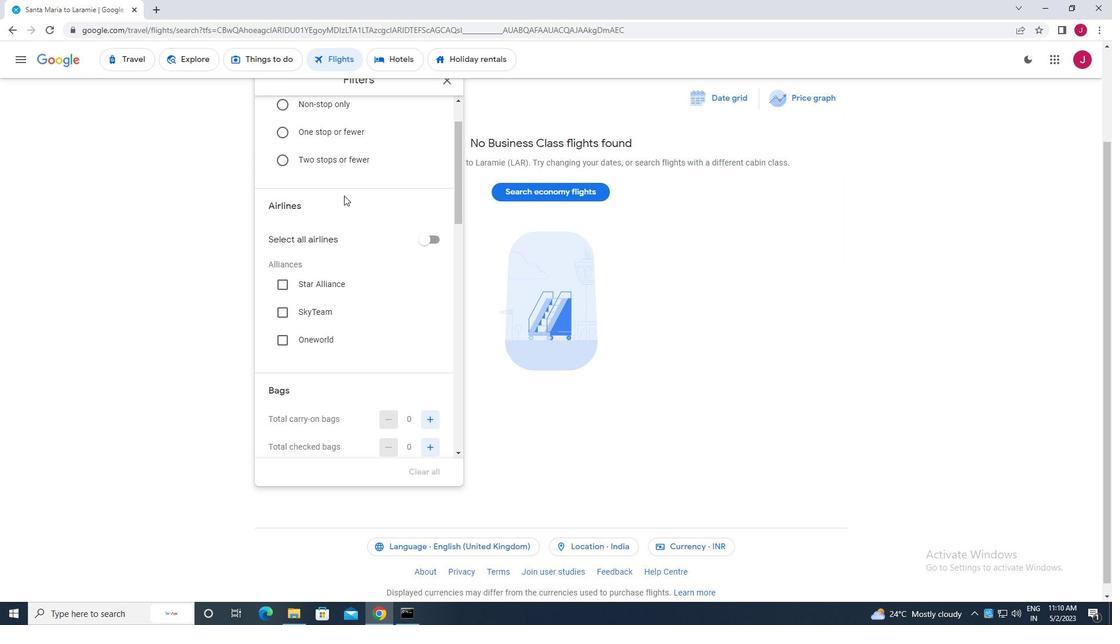 
Action: Mouse scrolled (343, 200) with delta (0, 0)
Screenshot: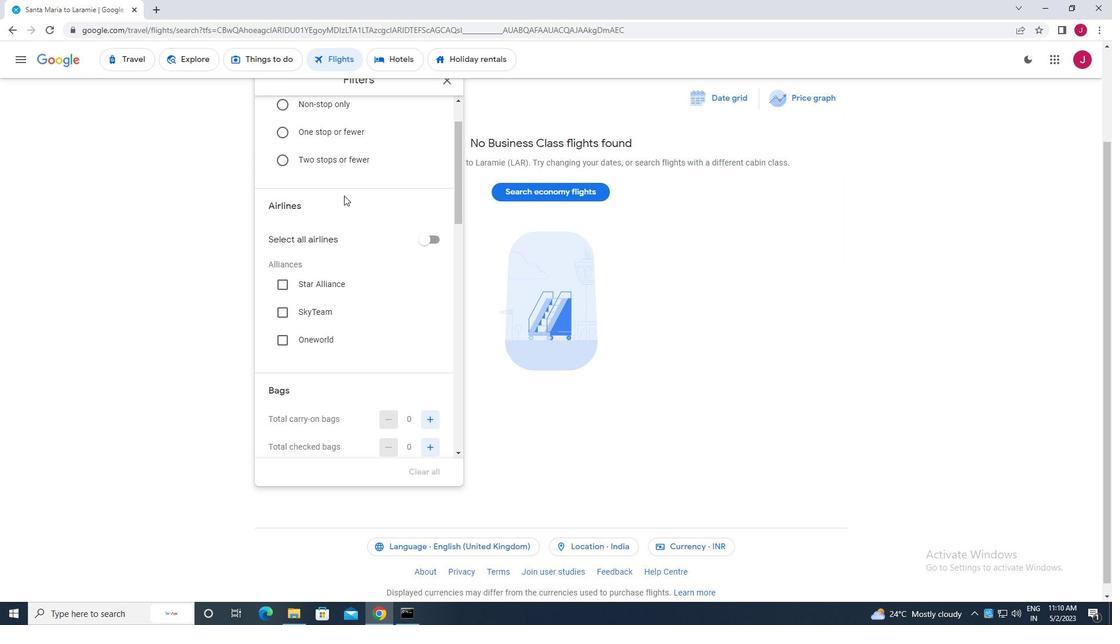 
Action: Mouse moved to (344, 205)
Screenshot: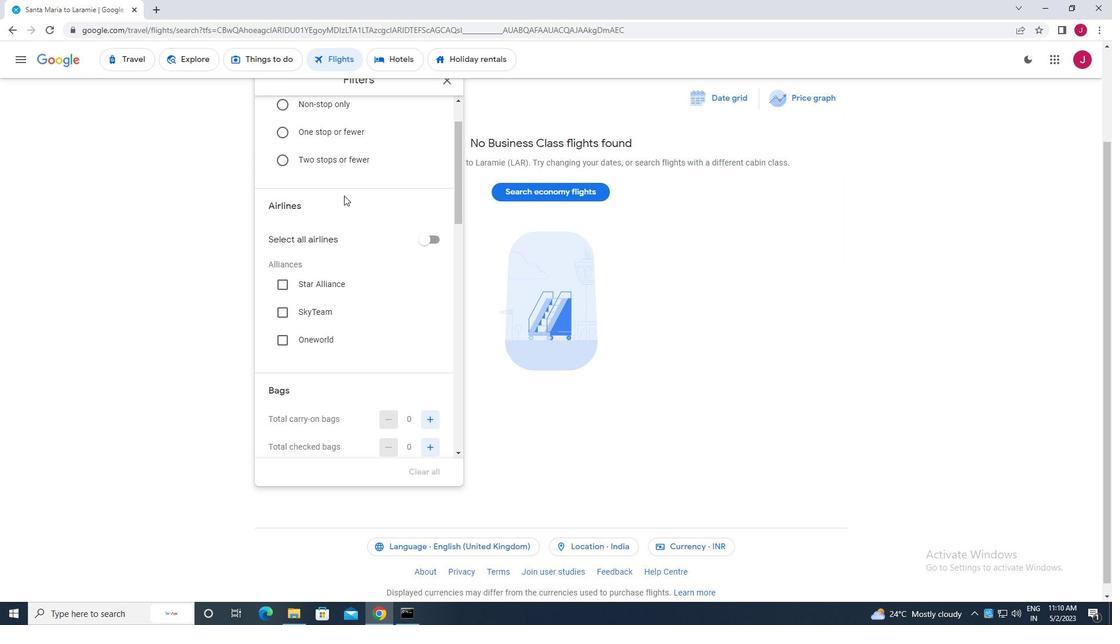 
Action: Mouse scrolled (344, 205) with delta (0, 0)
Screenshot: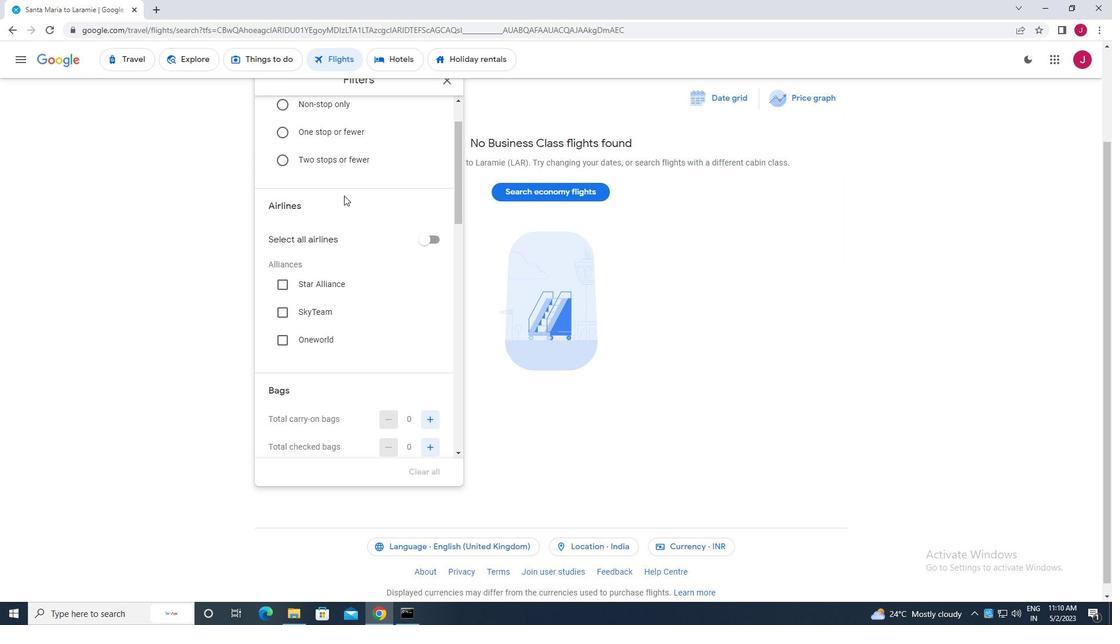 
Action: Mouse moved to (345, 207)
Screenshot: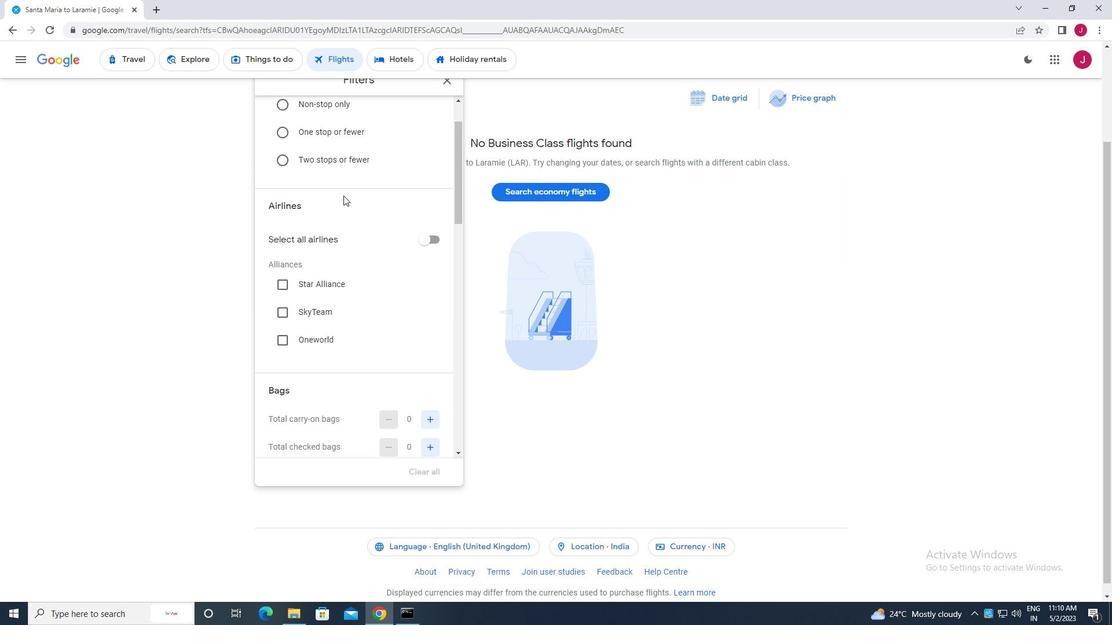 
Action: Mouse scrolled (345, 206) with delta (0, 0)
Screenshot: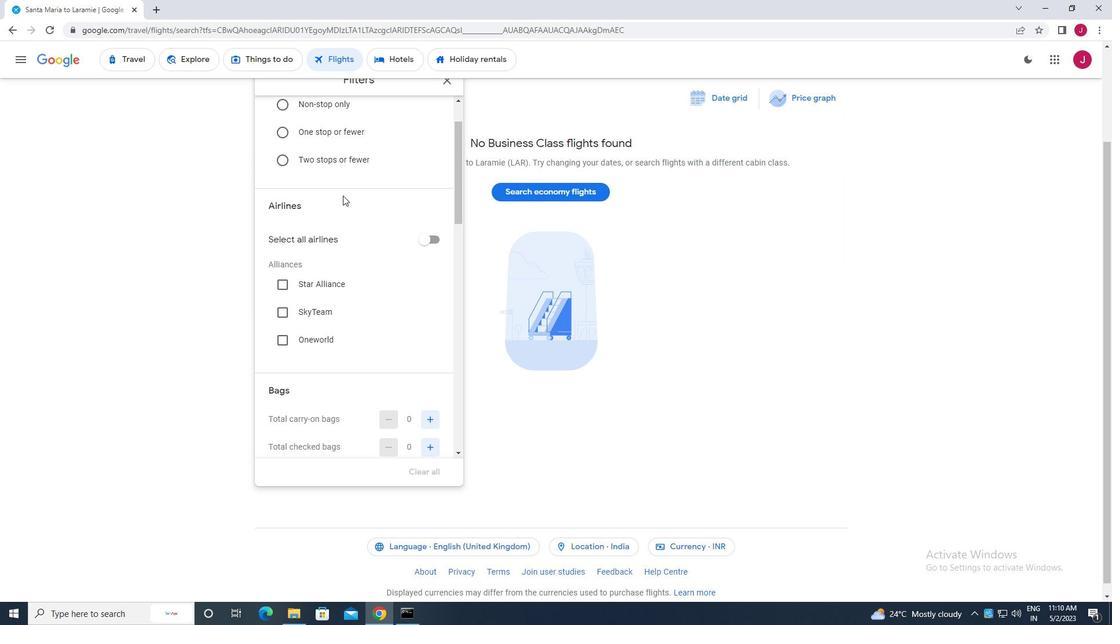 
Action: Mouse moved to (429, 184)
Screenshot: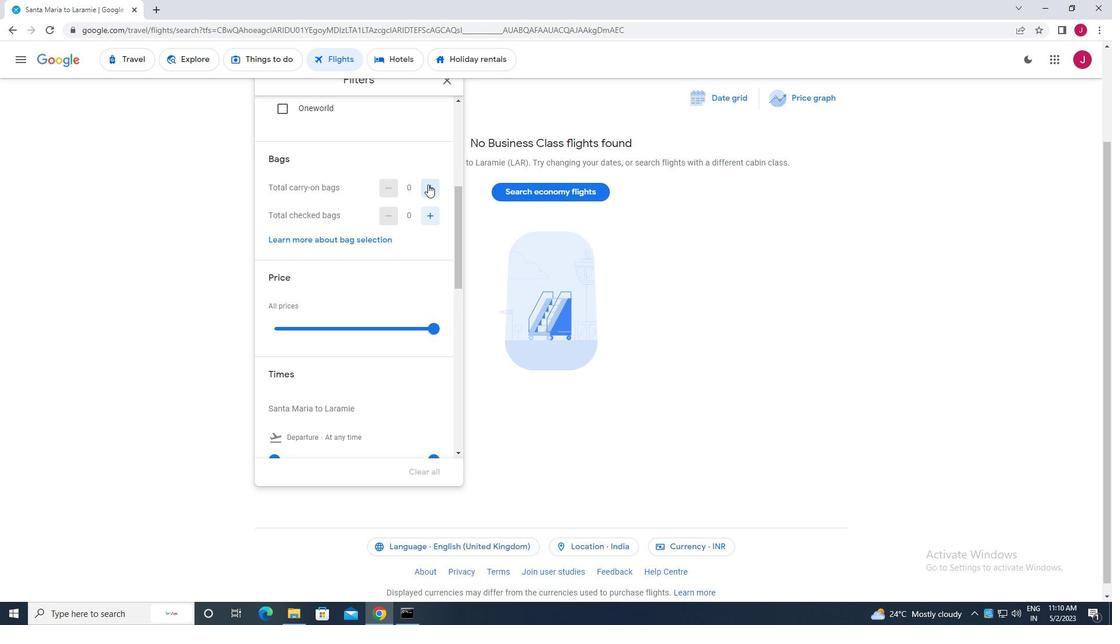 
Action: Mouse pressed left at (429, 184)
Screenshot: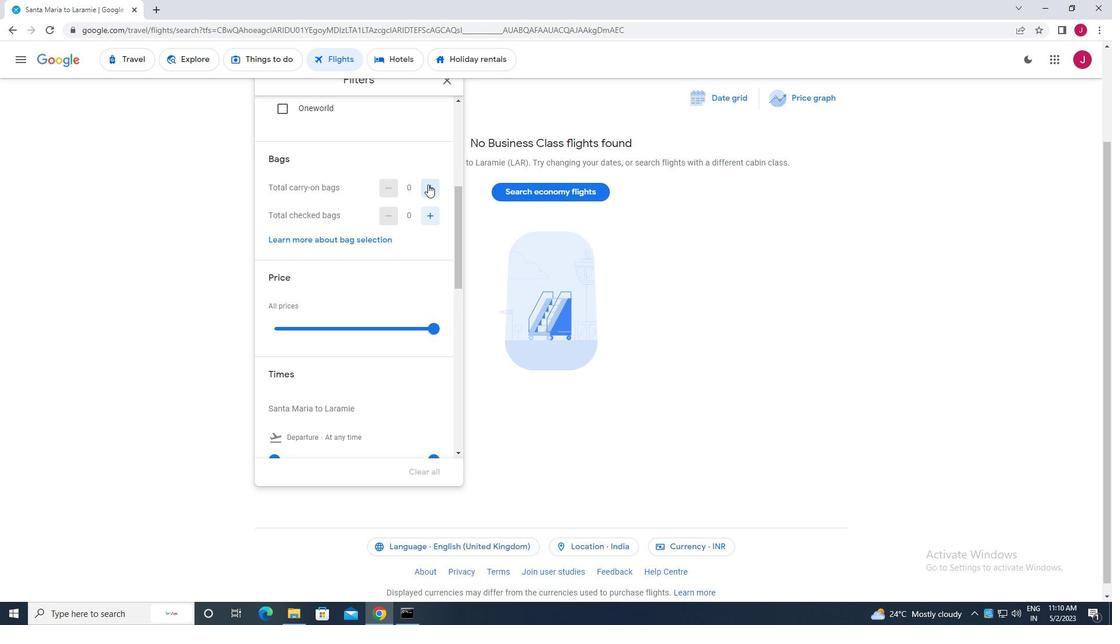 
Action: Mouse moved to (432, 215)
Screenshot: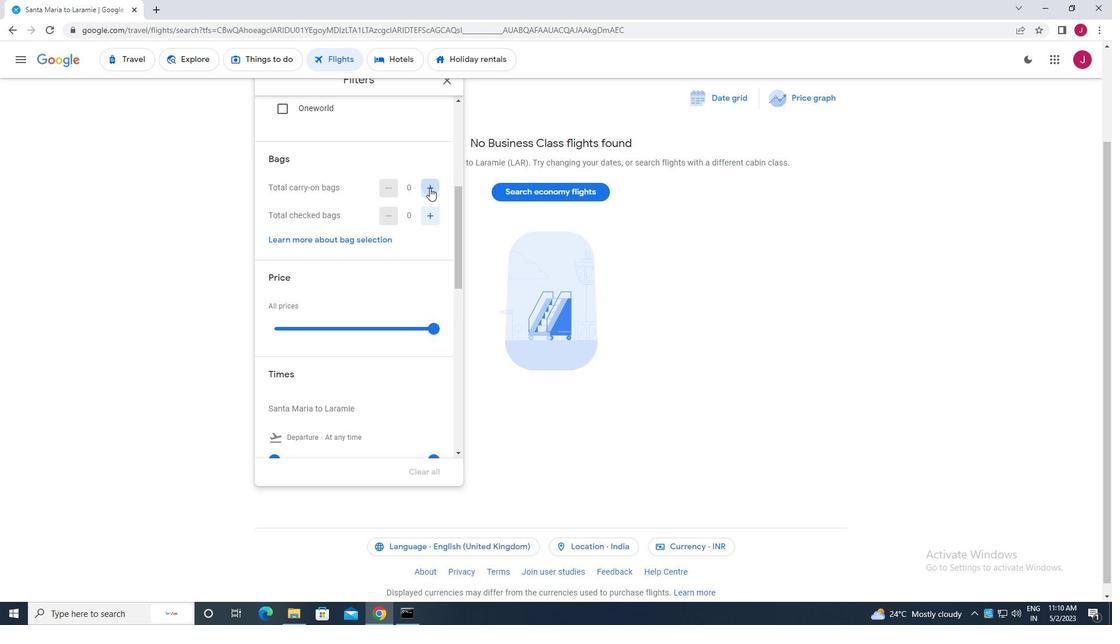 
Action: Mouse pressed left at (432, 215)
Screenshot: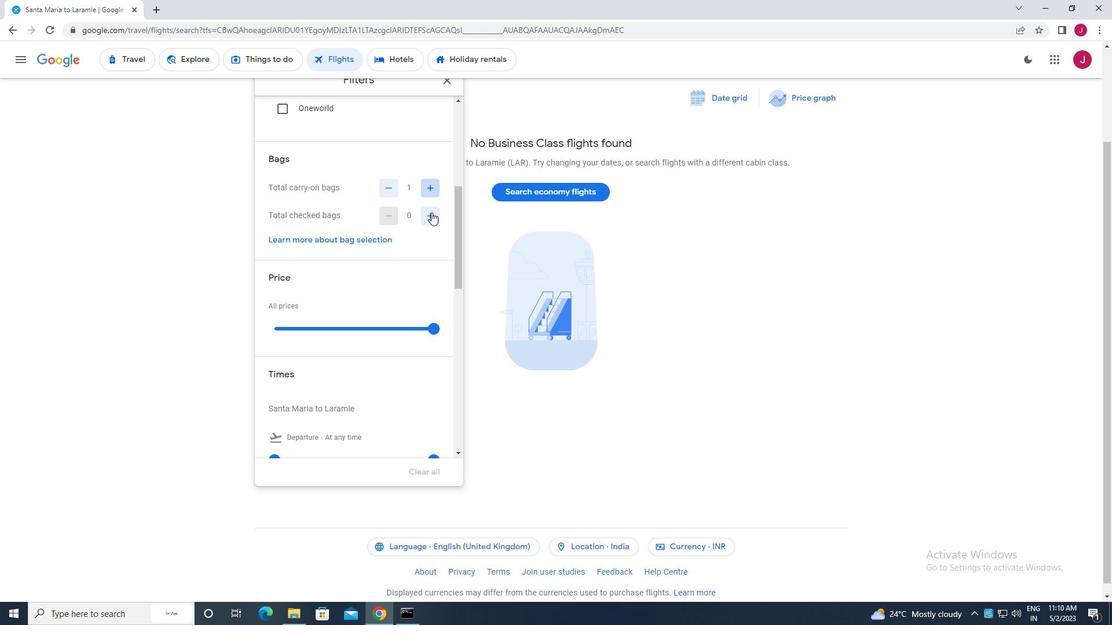 
Action: Mouse pressed left at (432, 215)
Screenshot: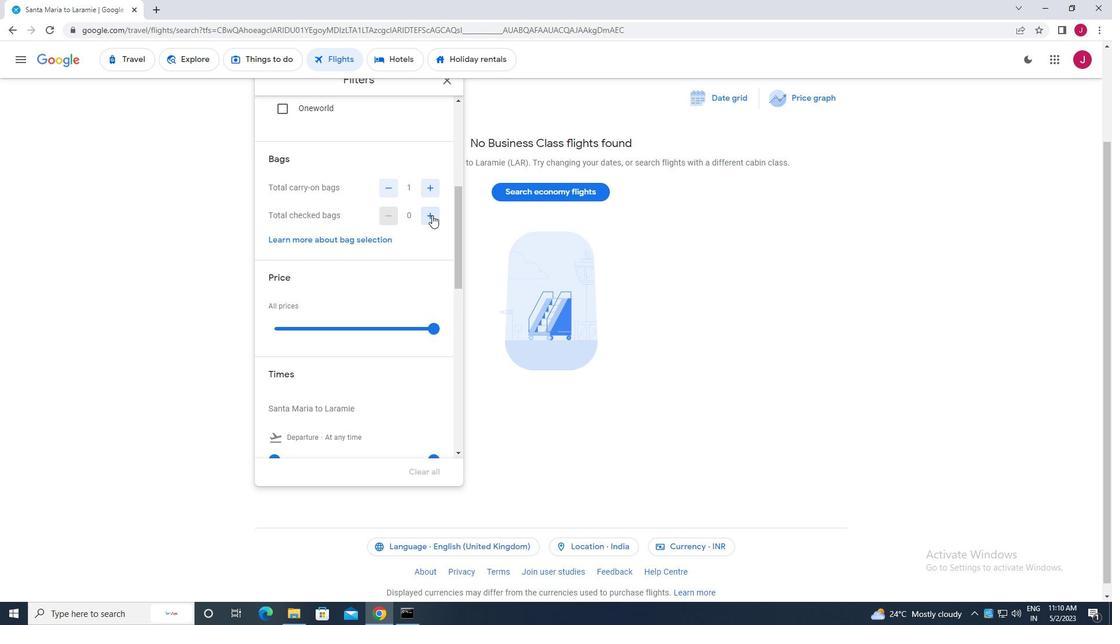 
Action: Mouse moved to (433, 215)
Screenshot: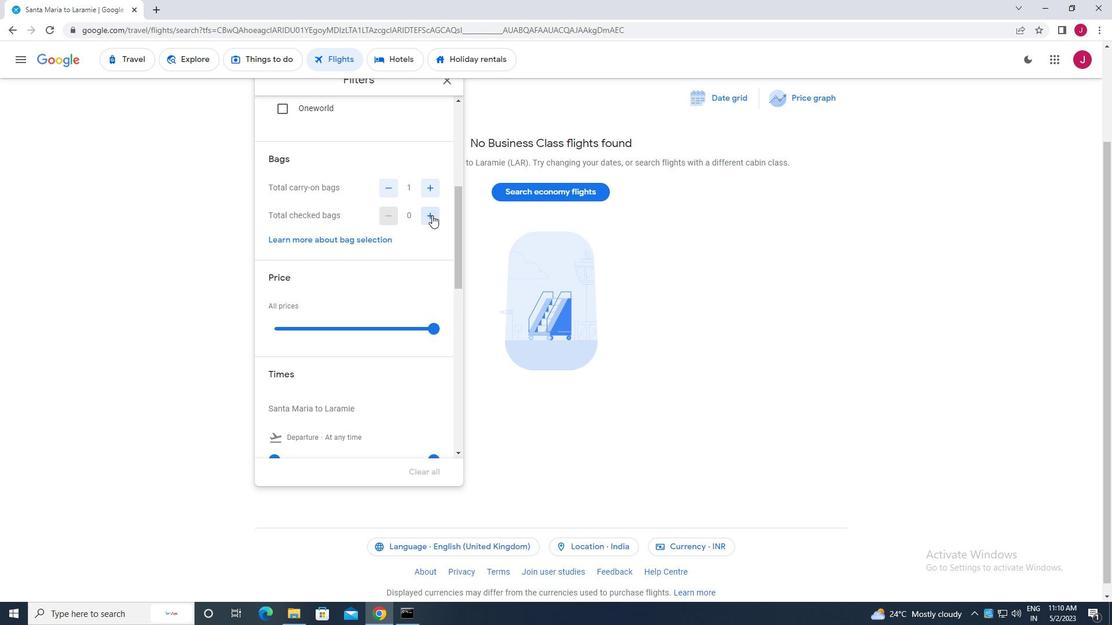 
Action: Mouse pressed left at (433, 215)
Screenshot: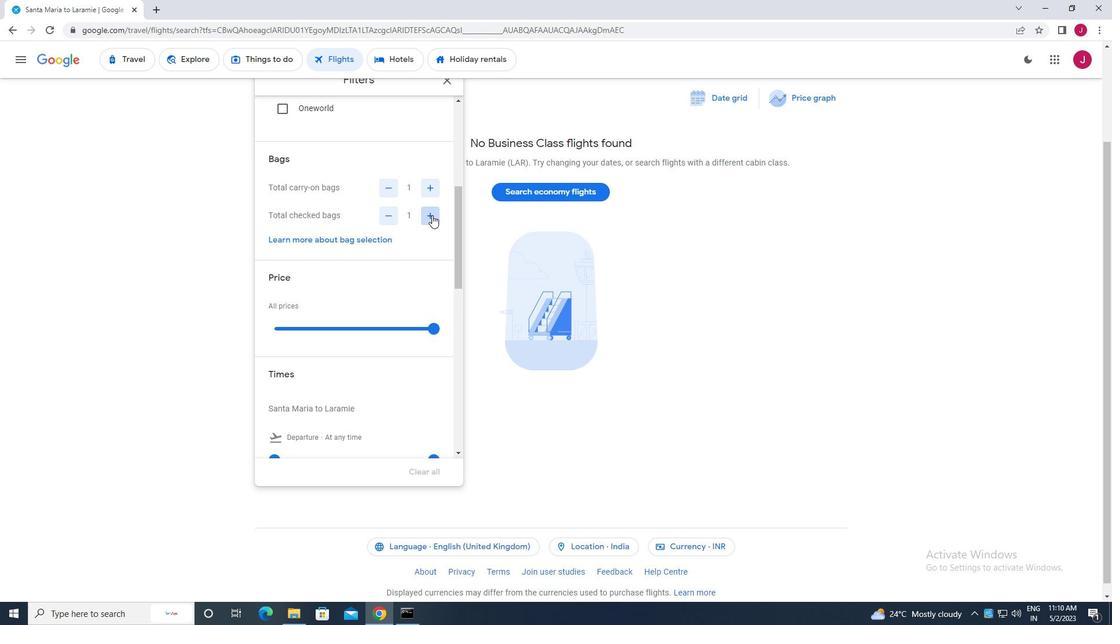 
Action: Mouse moved to (407, 301)
Screenshot: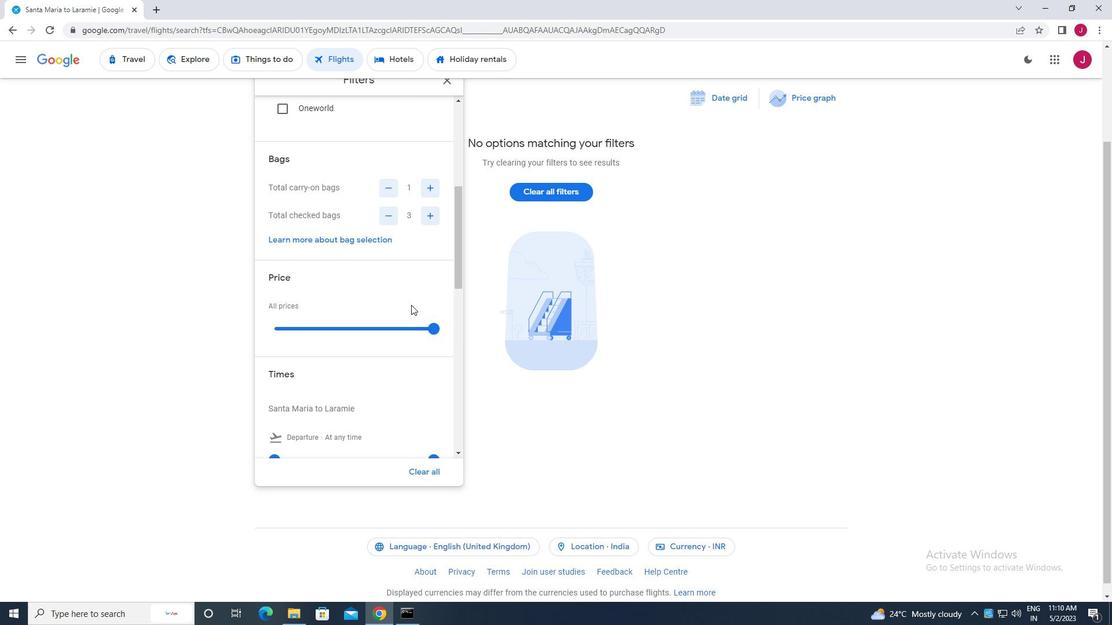 
Action: Mouse scrolled (407, 300) with delta (0, 0)
Screenshot: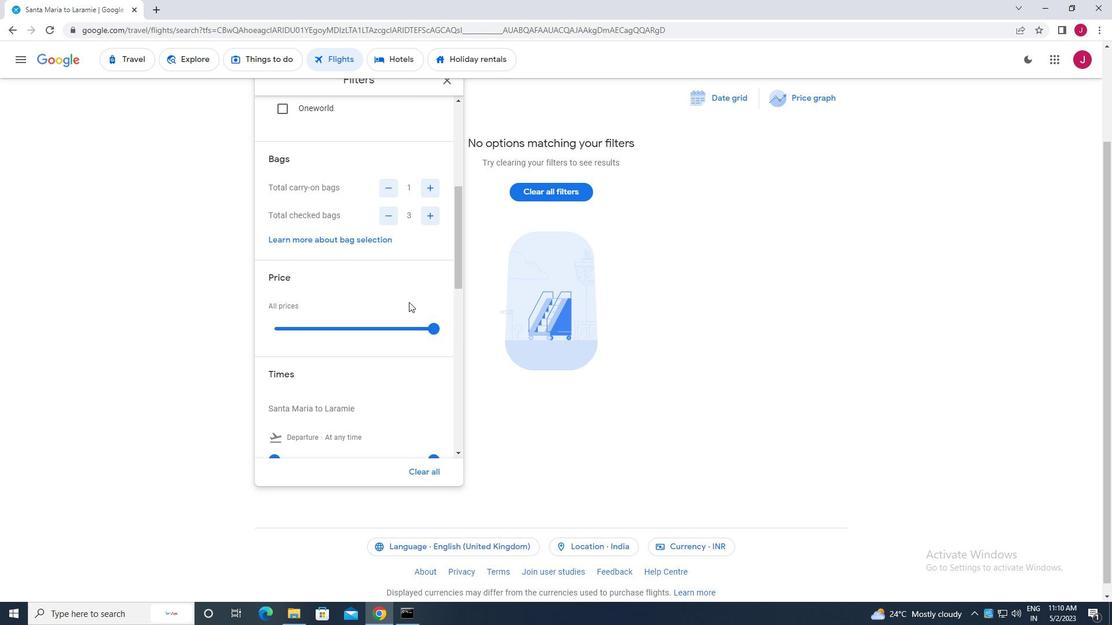 
Action: Mouse scrolled (407, 300) with delta (0, 0)
Screenshot: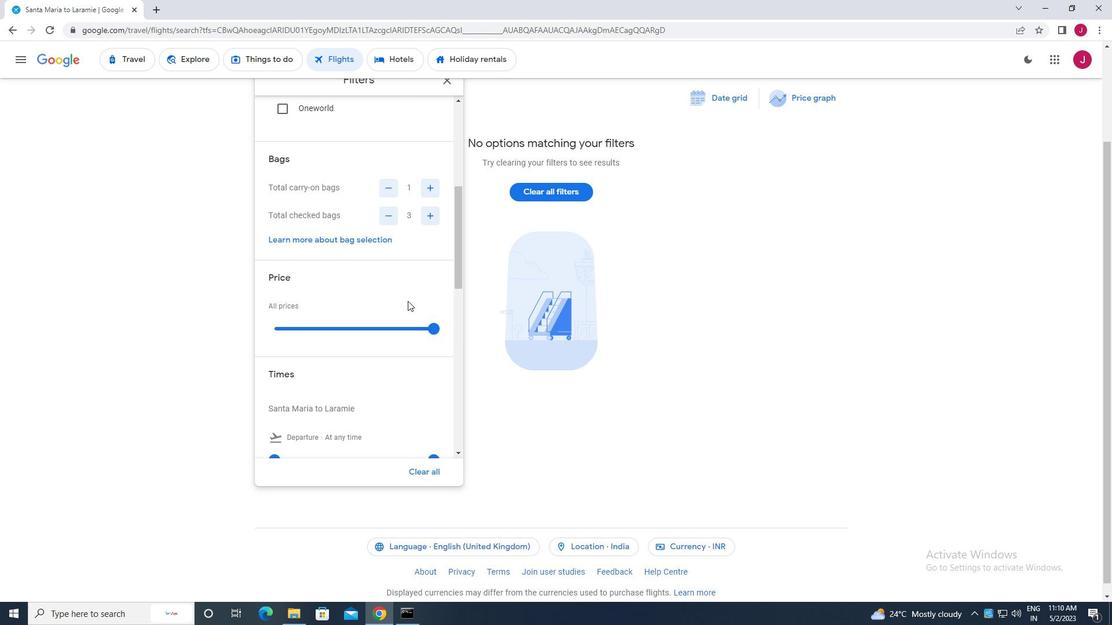 
Action: Mouse scrolled (407, 300) with delta (0, 0)
Screenshot: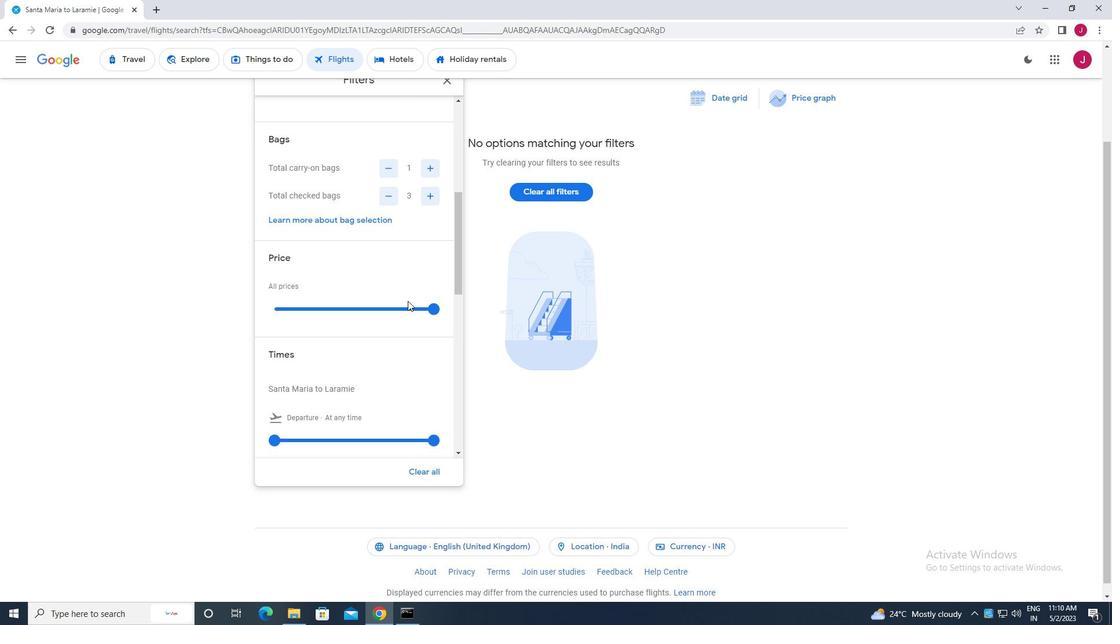 
Action: Mouse moved to (279, 284)
Screenshot: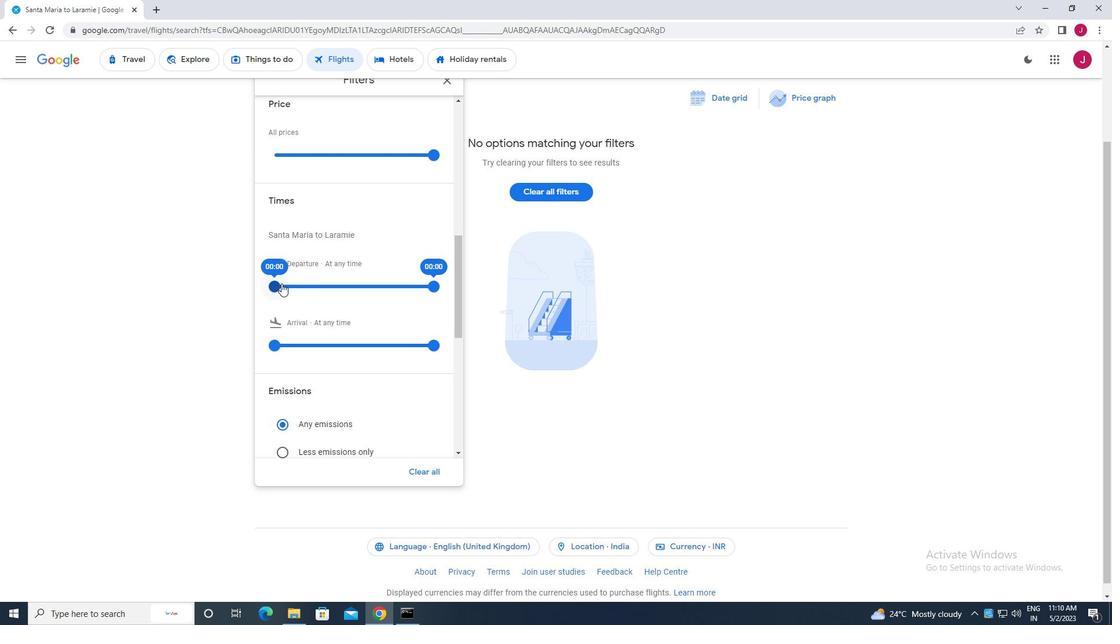 
Action: Mouse pressed left at (279, 284)
Screenshot: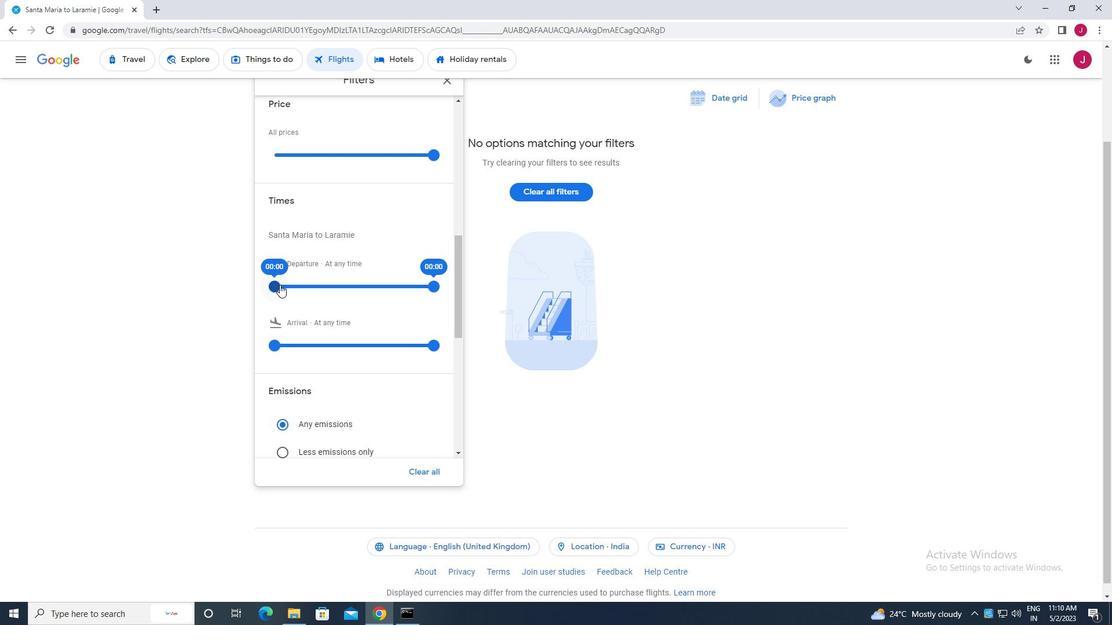 
Action: Mouse moved to (435, 287)
Screenshot: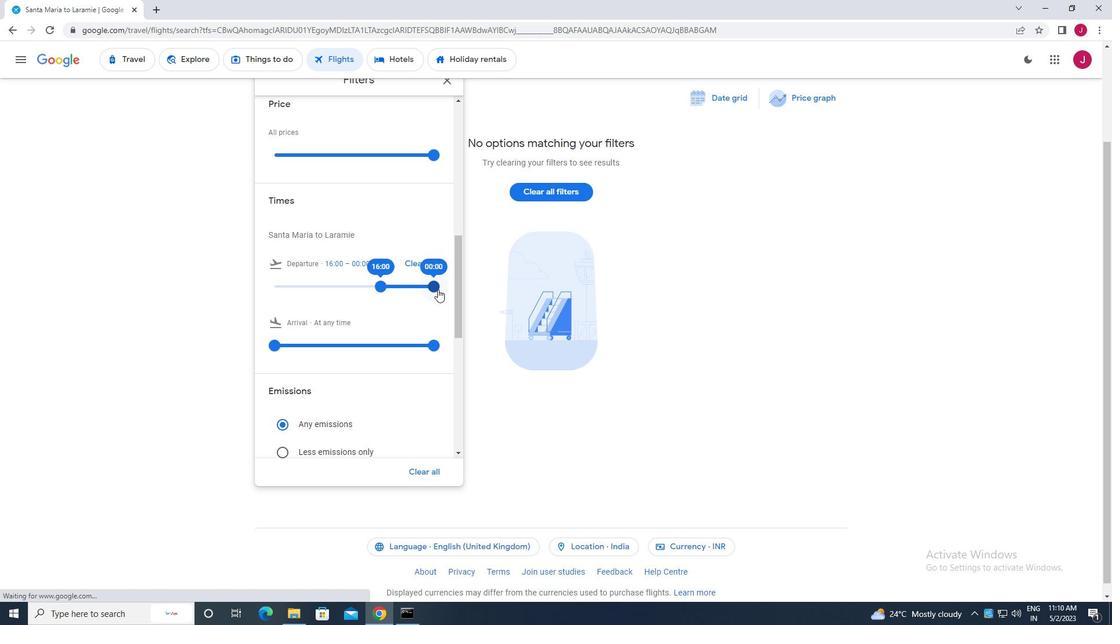 
Action: Mouse pressed left at (435, 287)
Screenshot: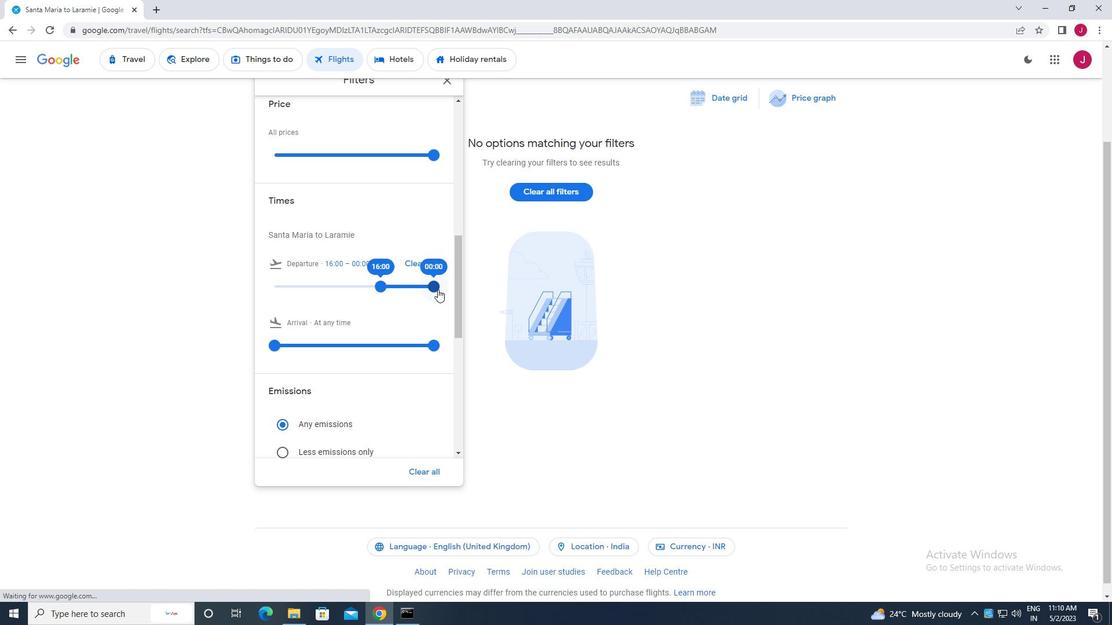 
Action: Mouse moved to (447, 102)
Screenshot: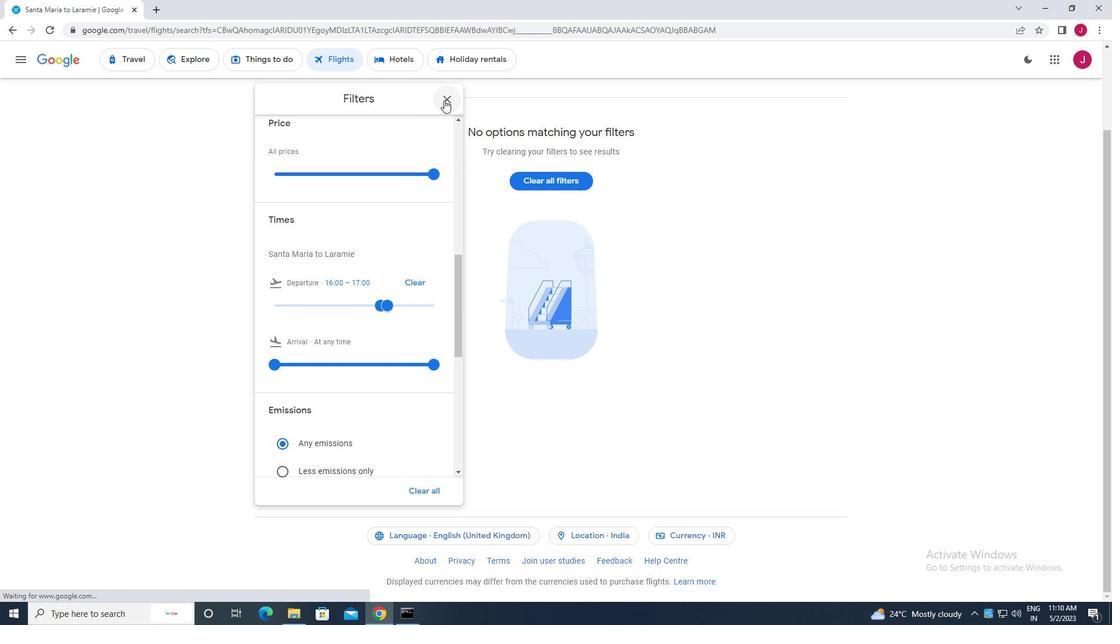 
Action: Mouse pressed left at (447, 102)
Screenshot: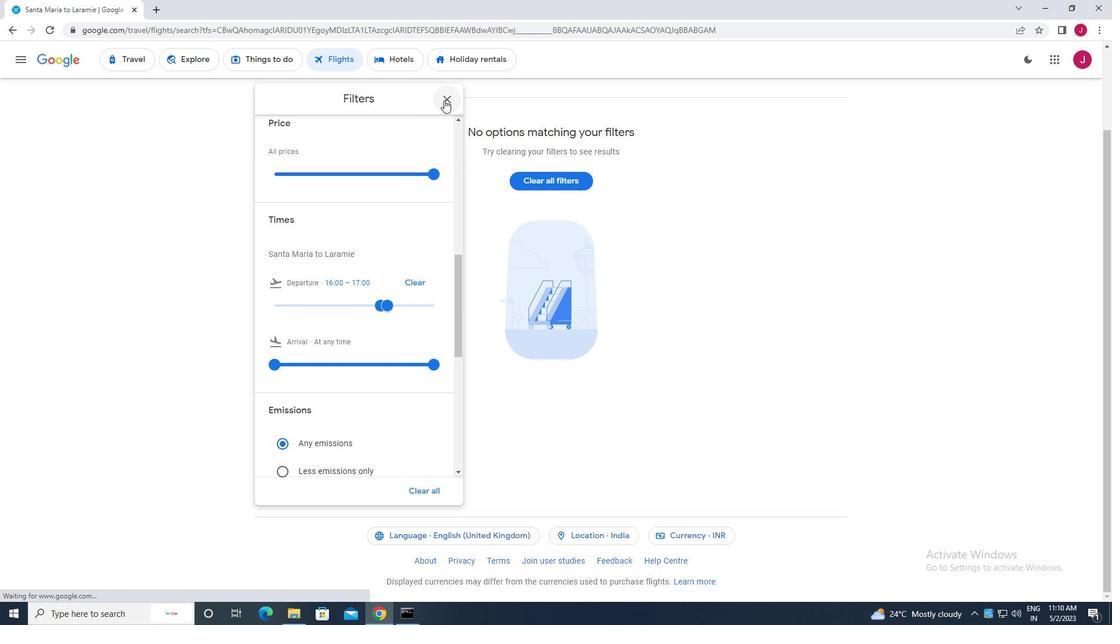 
Action: Mouse moved to (439, 102)
Screenshot: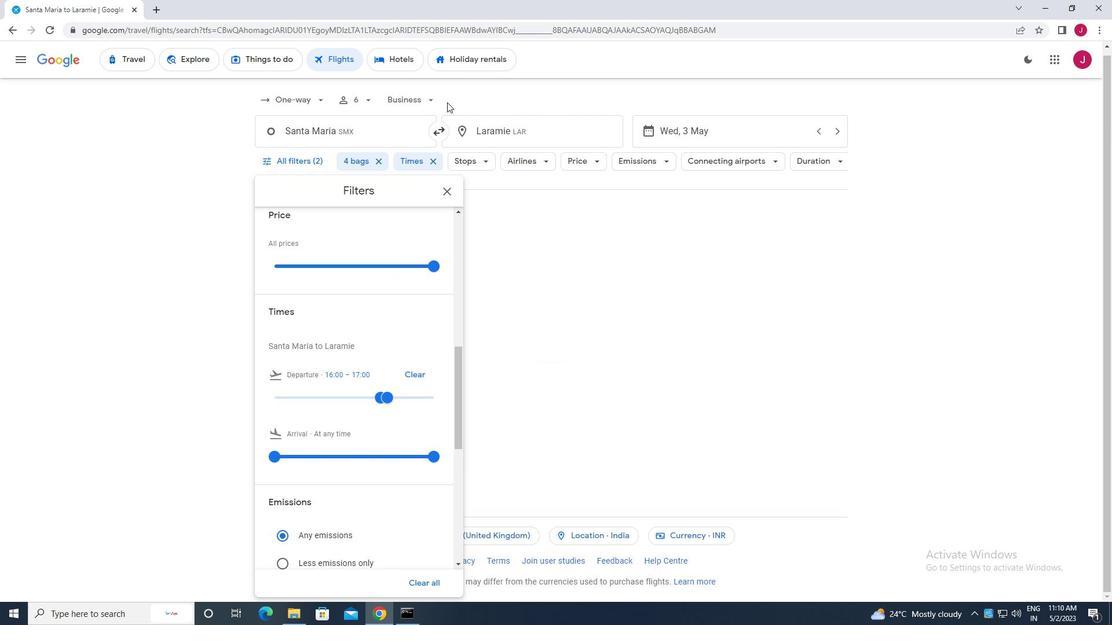 
